 Task: Look for space in Akbou, Algeria from 9th June, 2023 to 16th June, 2023 for 2 adults in price range Rs.8000 to Rs.16000. Place can be entire place with 2 bedrooms having 2 beds and 1 bathroom. Property type can be house, flat, hotel. Booking option can be shelf check-in. Required host language is .
Action: Mouse moved to (510, 102)
Screenshot: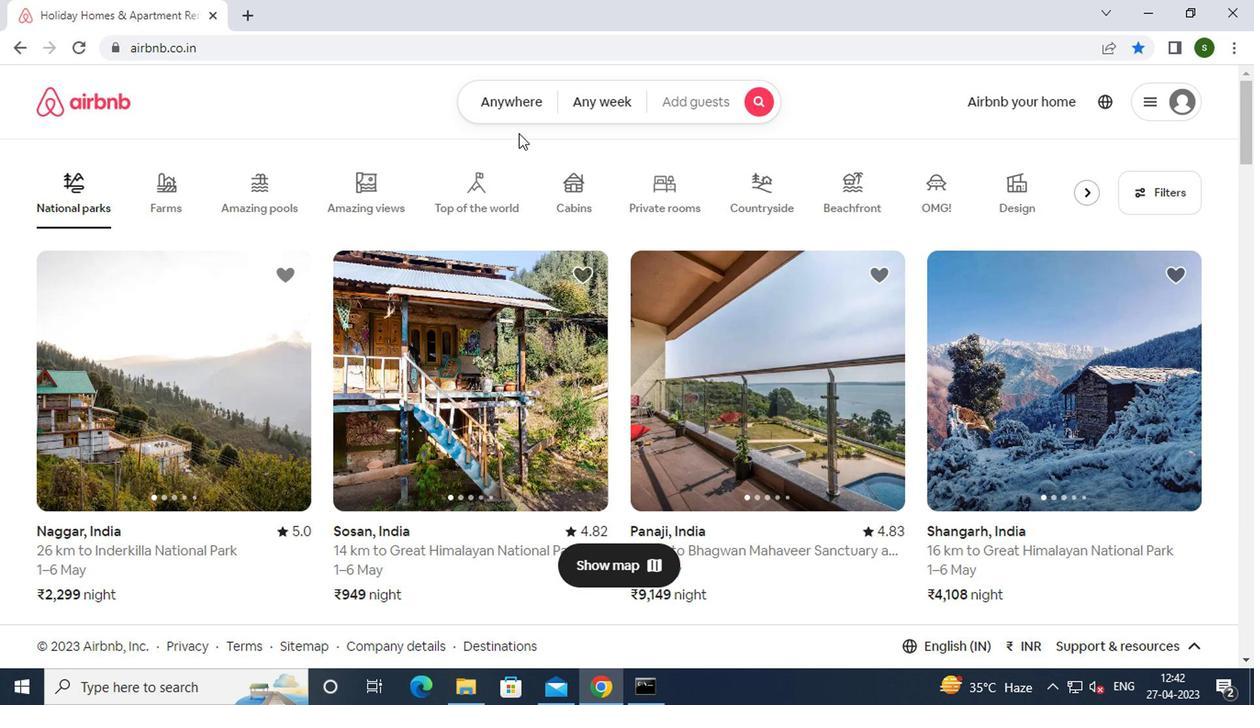 
Action: Mouse pressed left at (510, 102)
Screenshot: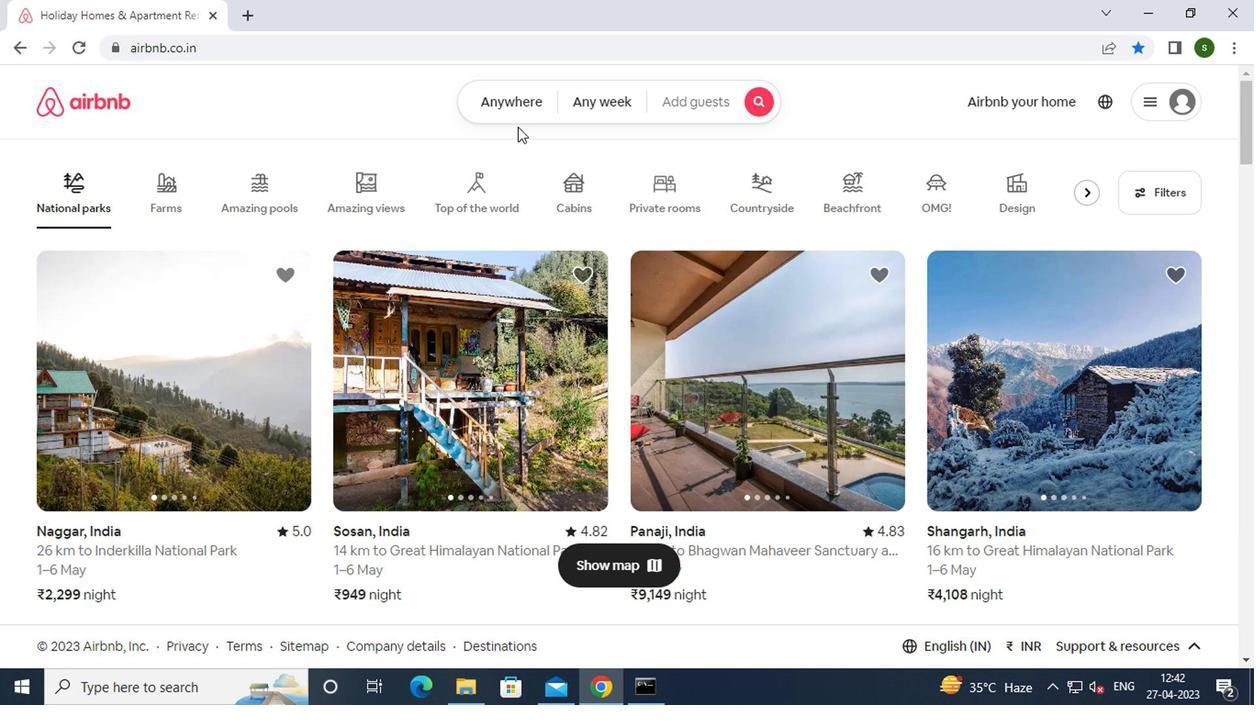 
Action: Mouse moved to (391, 171)
Screenshot: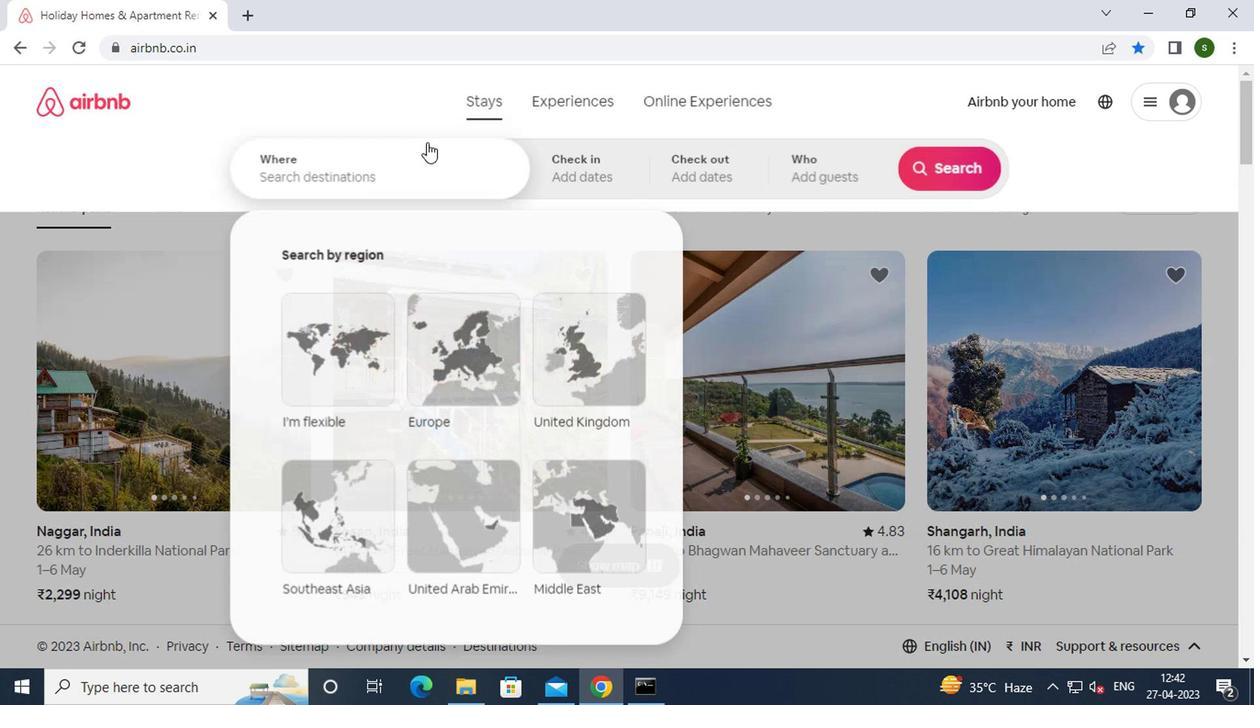 
Action: Mouse pressed left at (391, 171)
Screenshot: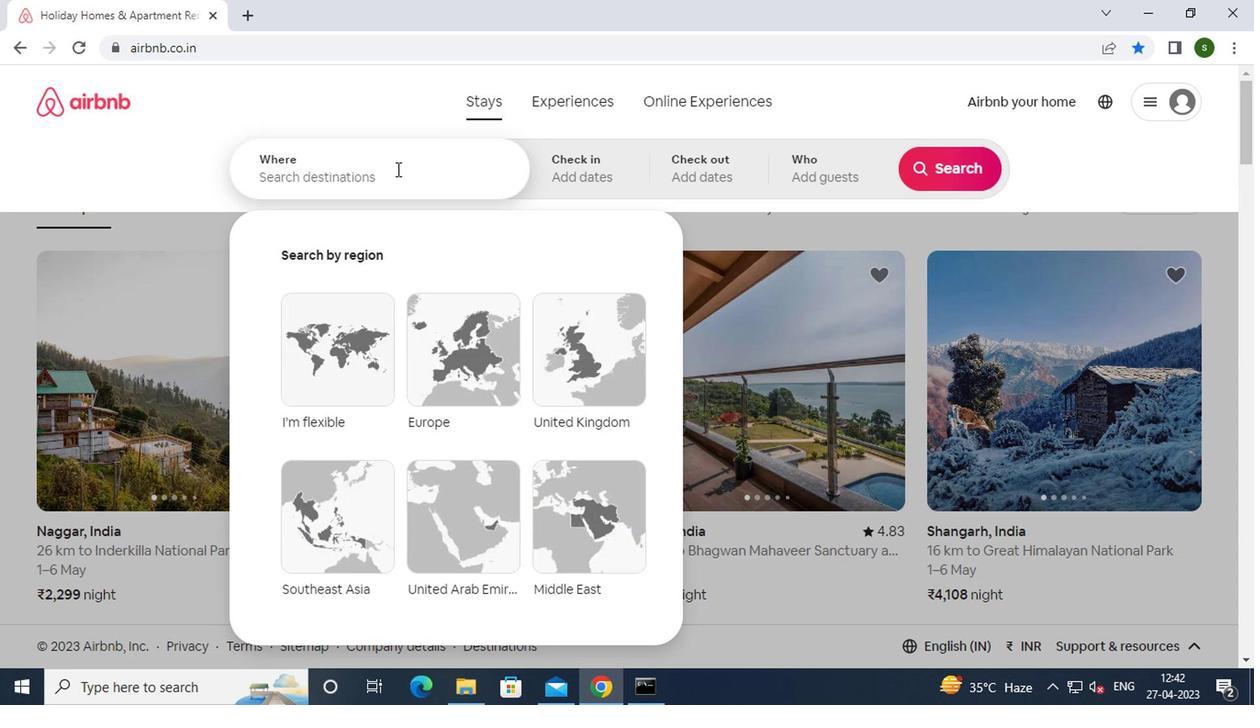 
Action: Mouse moved to (391, 171)
Screenshot: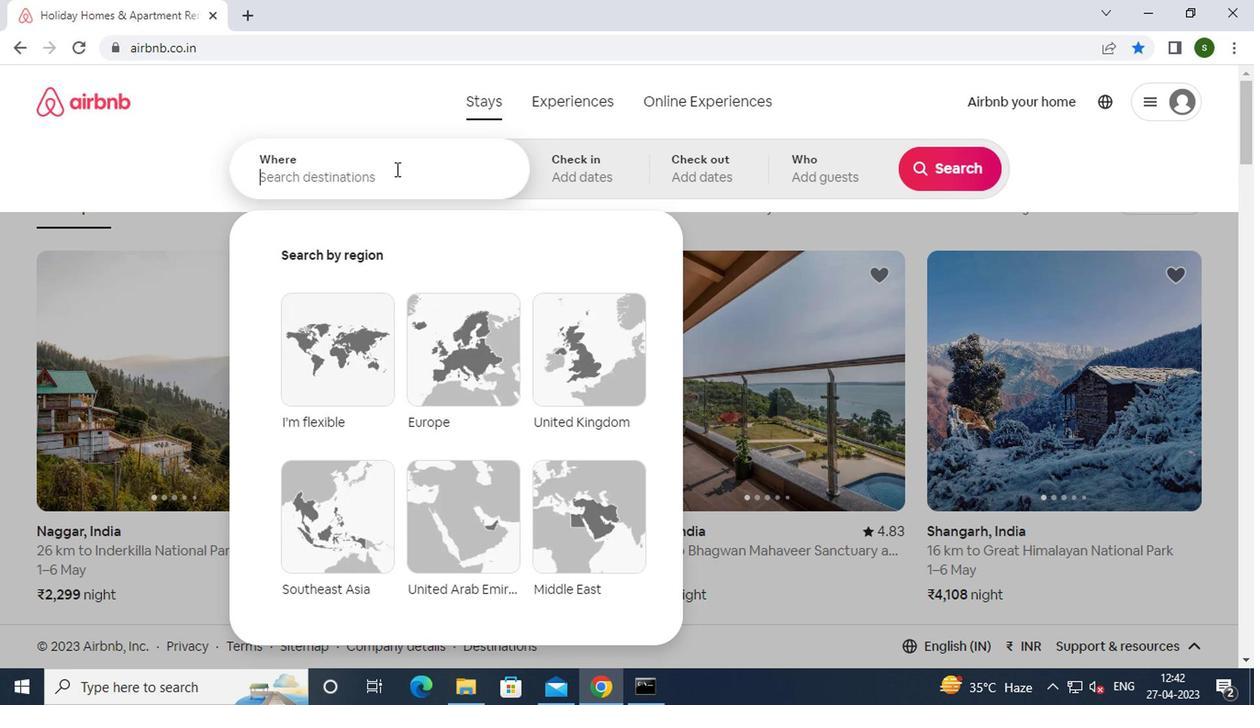 
Action: Key pressed a<Key.caps_lock>kbou,<Key.space><Key.caps_lock>a<Key.caps_lock>lgeria<Key.enter>
Screenshot: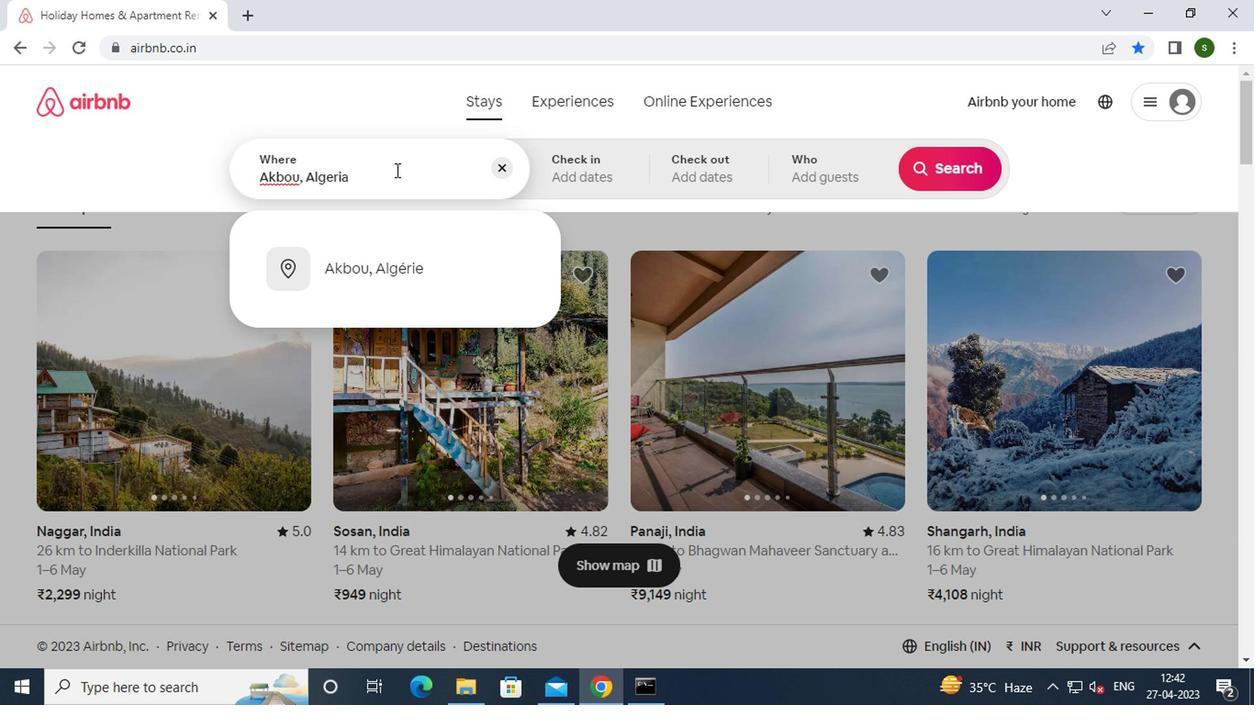 
Action: Mouse moved to (928, 315)
Screenshot: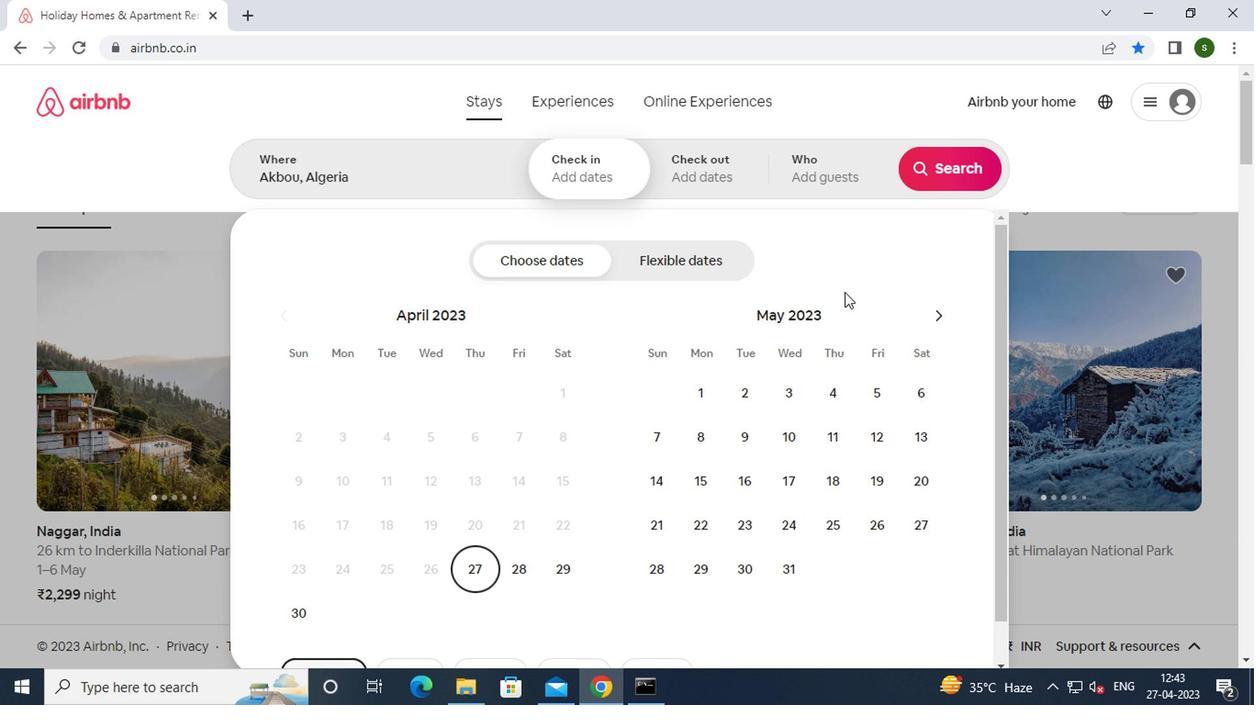 
Action: Mouse pressed left at (928, 315)
Screenshot: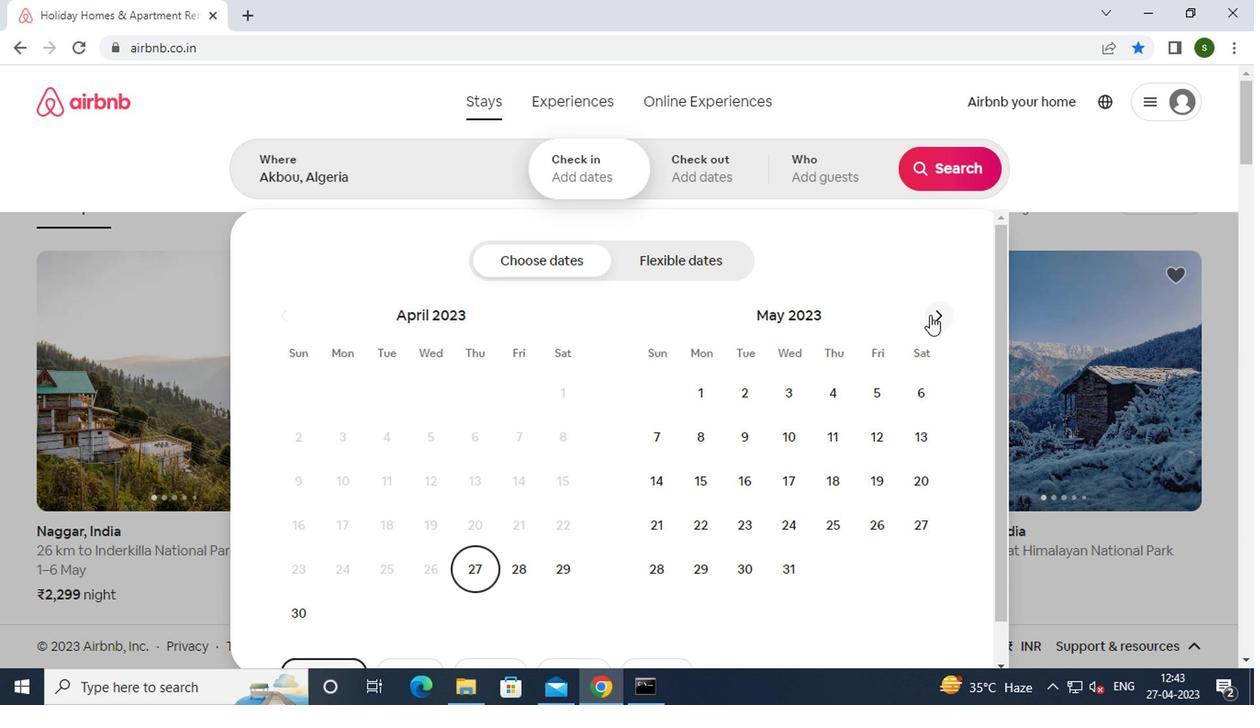 
Action: Mouse moved to (865, 433)
Screenshot: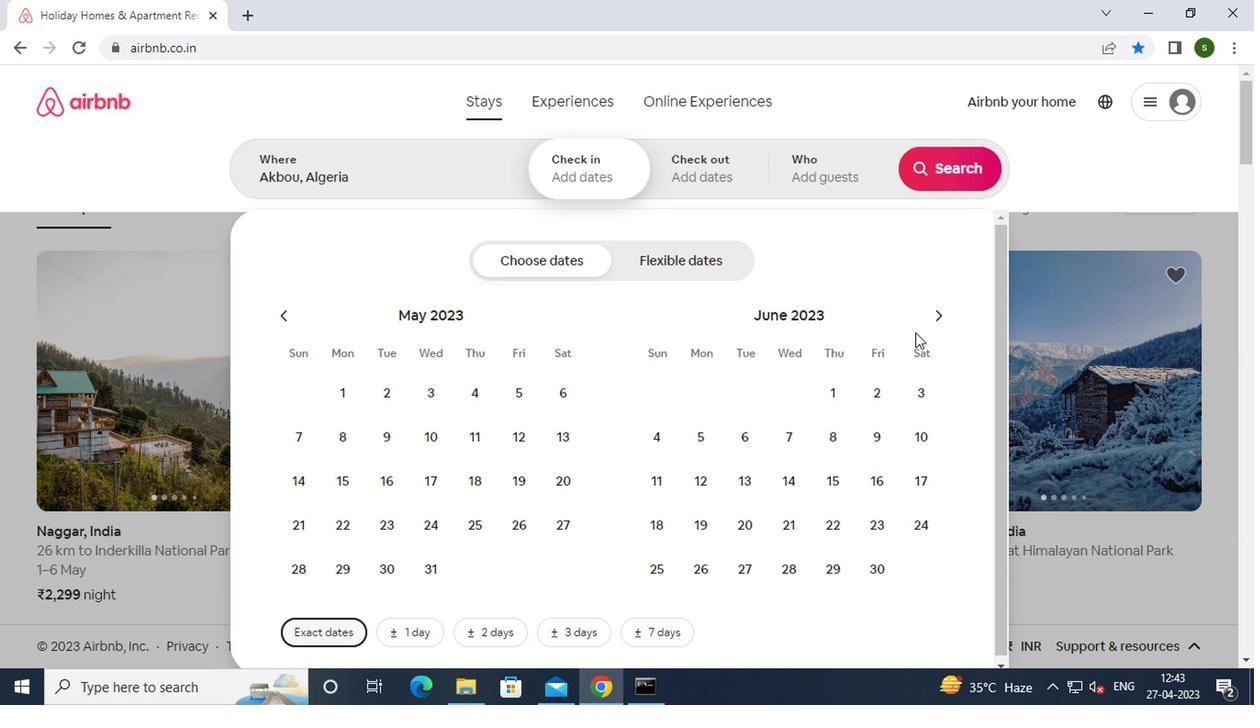 
Action: Mouse pressed left at (865, 433)
Screenshot: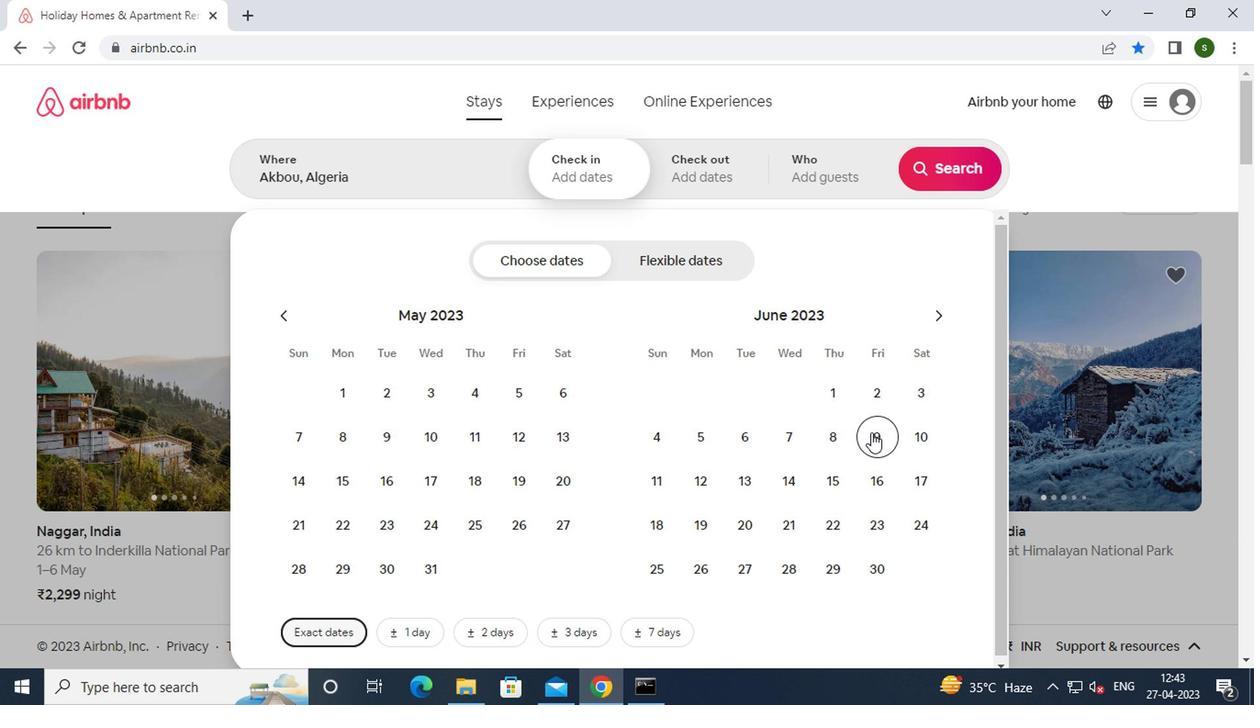 
Action: Mouse moved to (865, 471)
Screenshot: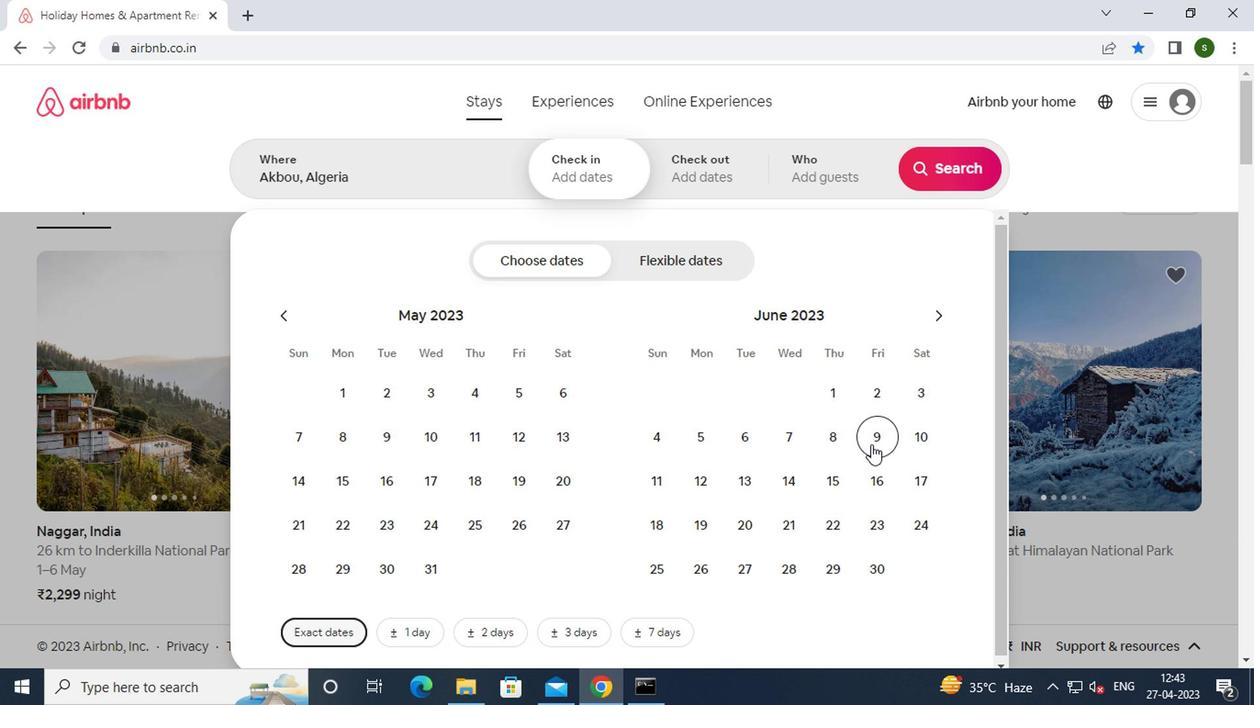 
Action: Mouse pressed left at (865, 471)
Screenshot: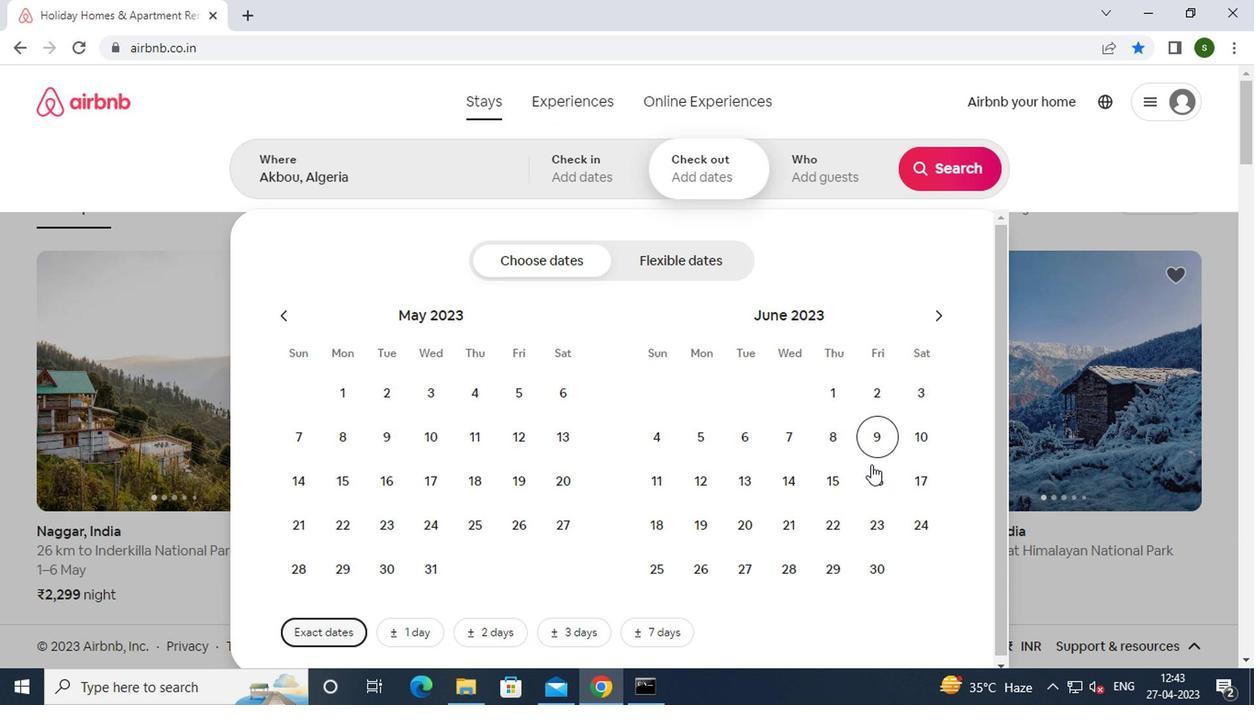 
Action: Mouse moved to (825, 180)
Screenshot: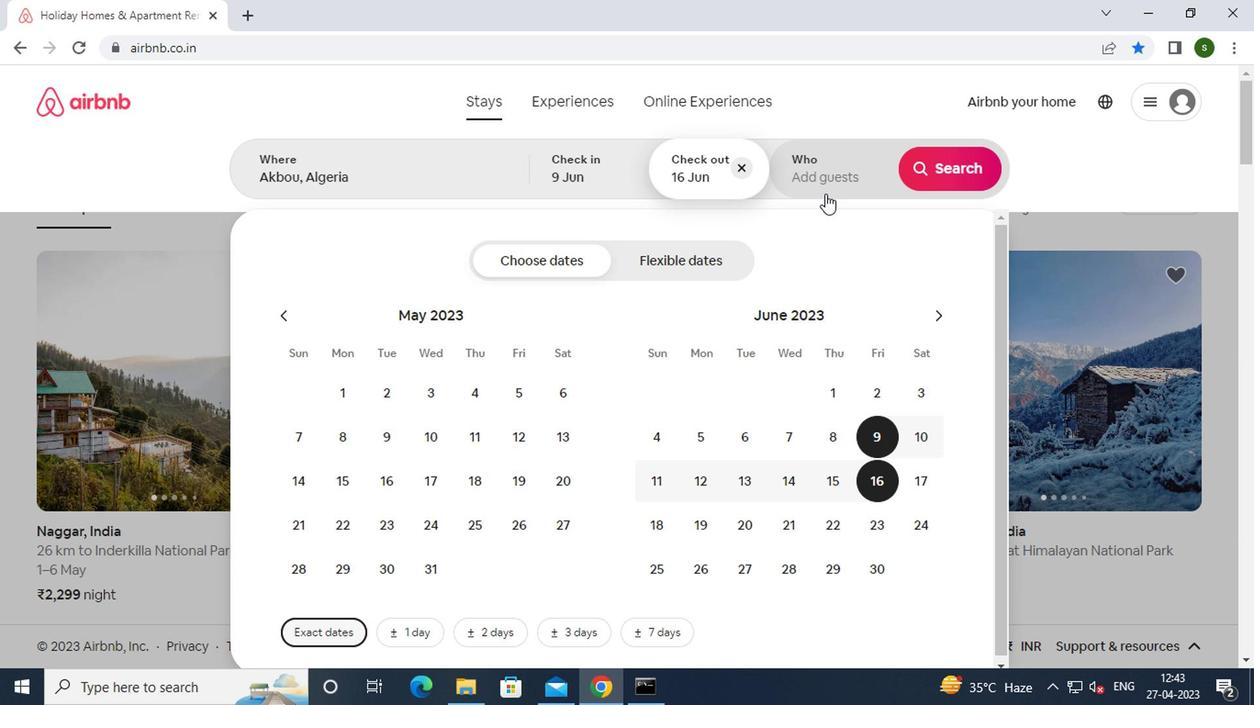
Action: Mouse pressed left at (825, 180)
Screenshot: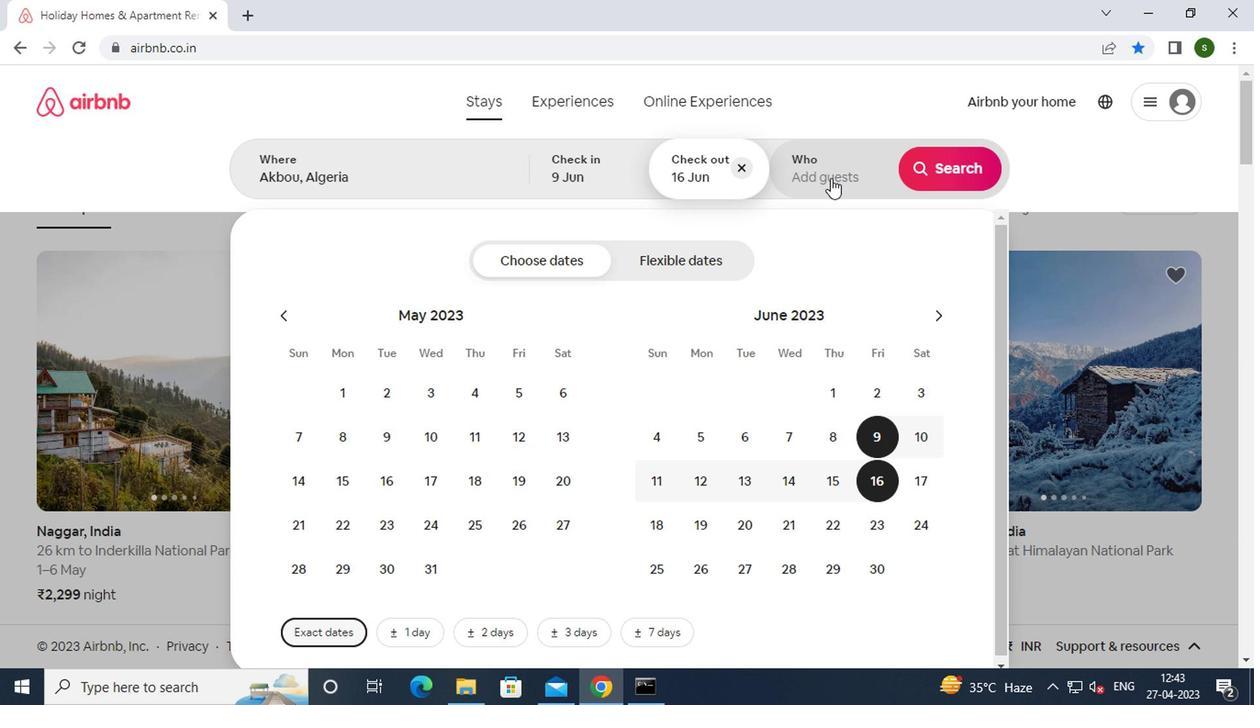 
Action: Mouse moved to (953, 264)
Screenshot: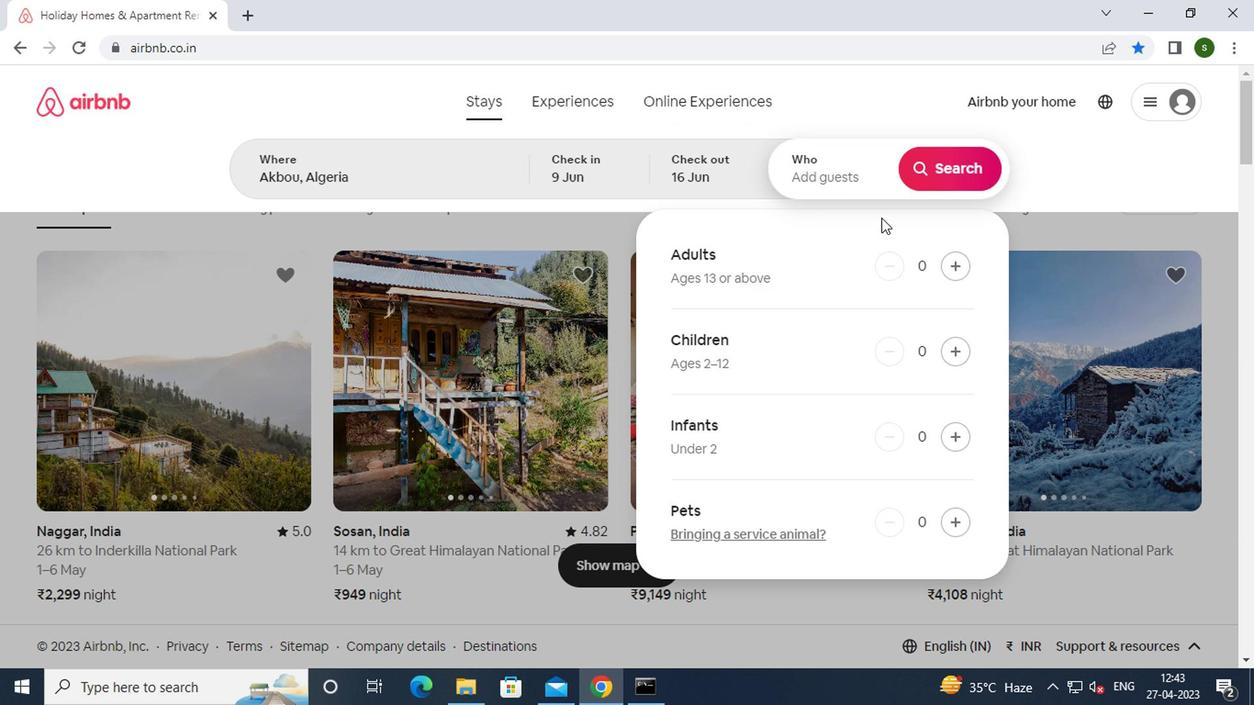 
Action: Mouse pressed left at (953, 264)
Screenshot: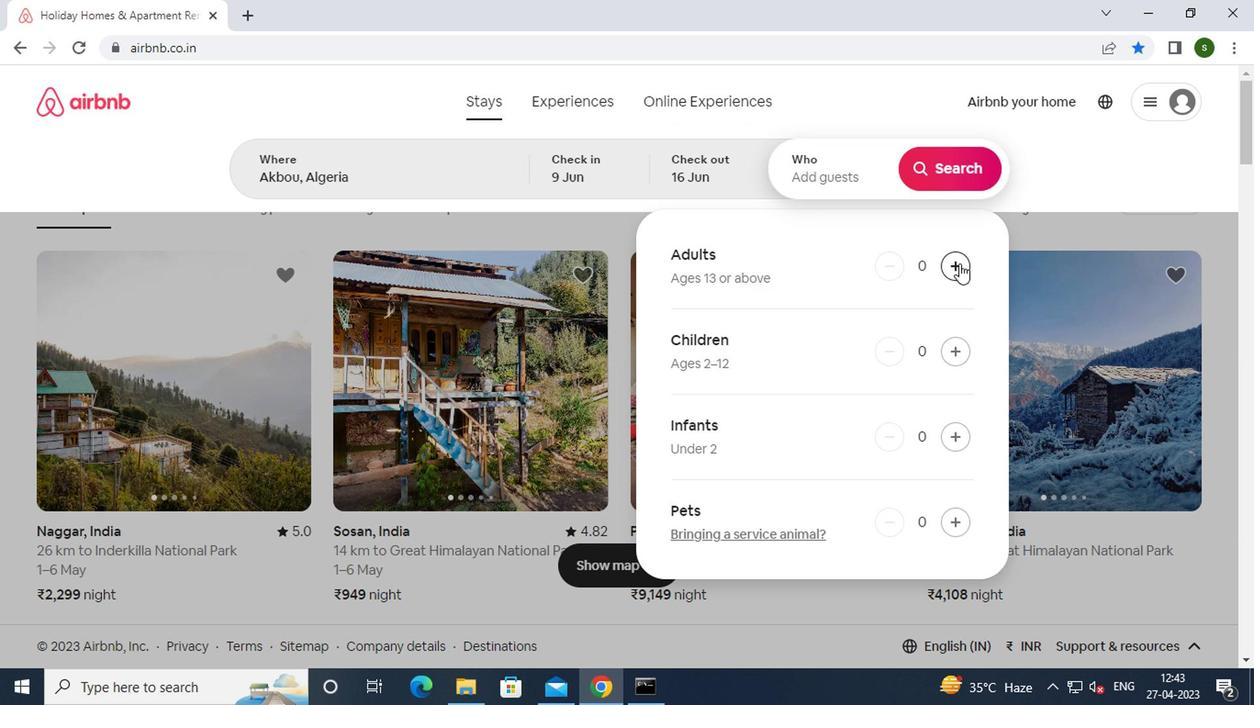
Action: Mouse pressed left at (953, 264)
Screenshot: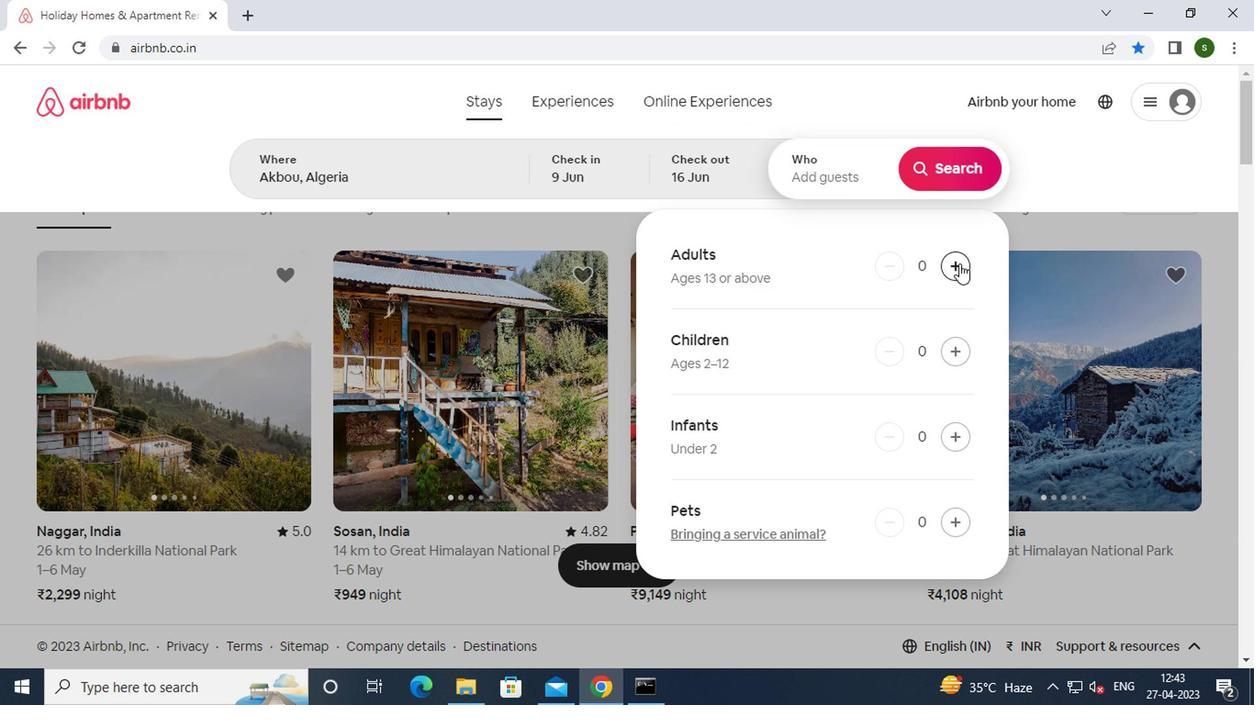 
Action: Mouse moved to (941, 169)
Screenshot: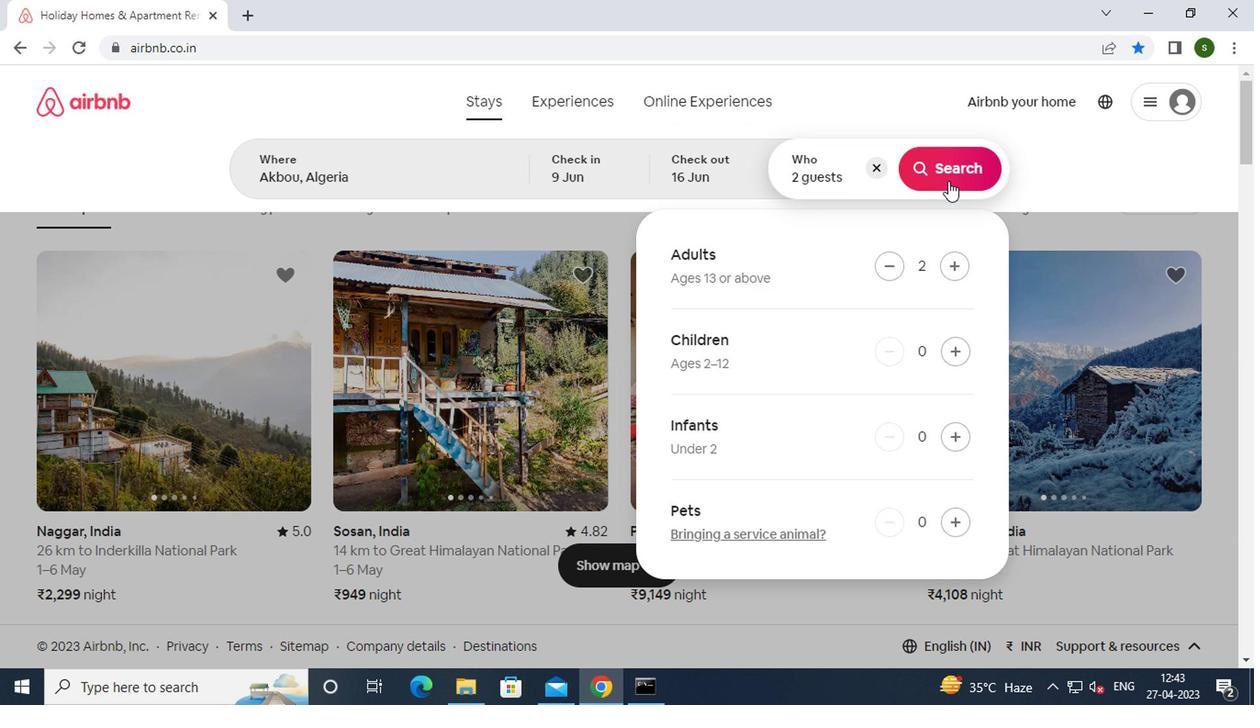 
Action: Mouse pressed left at (941, 169)
Screenshot: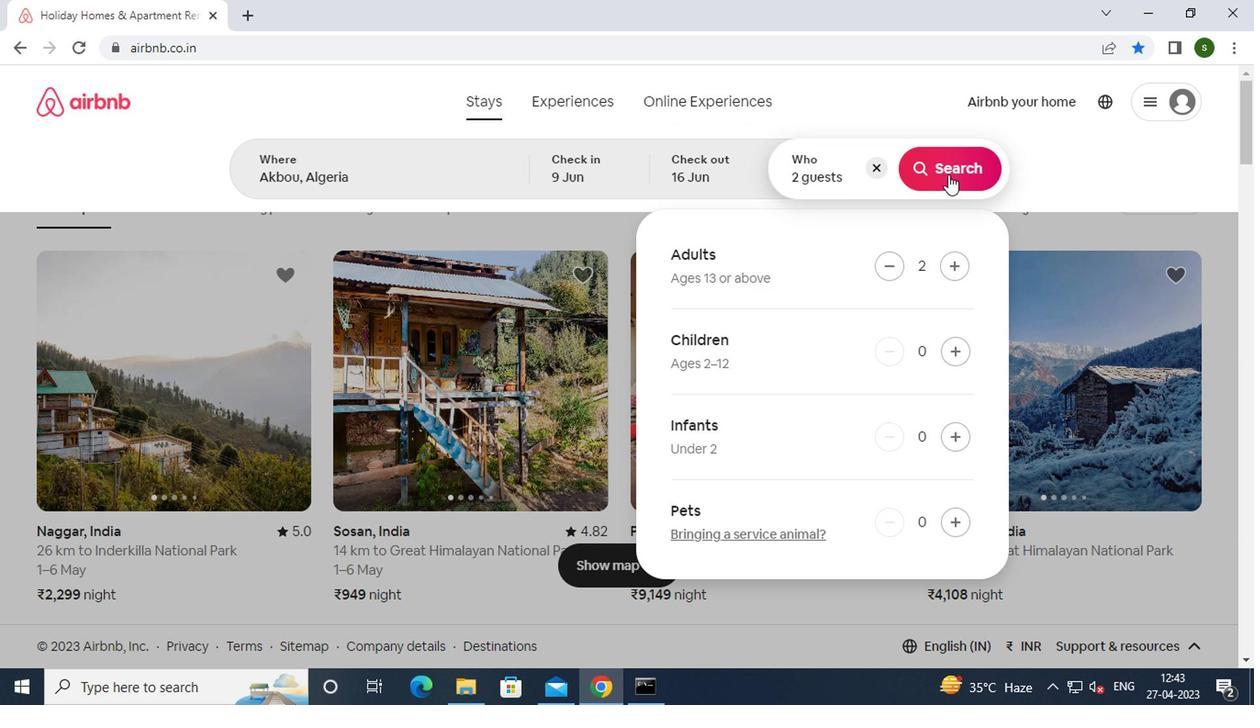
Action: Mouse moved to (1149, 188)
Screenshot: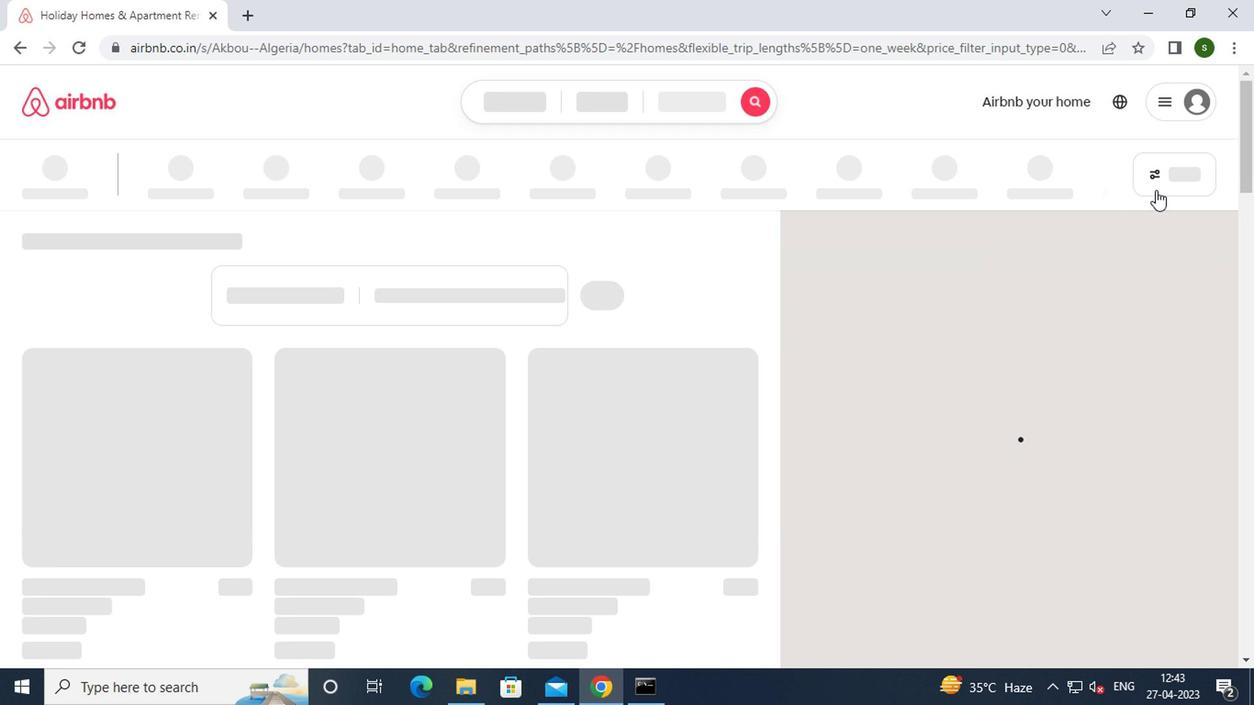 
Action: Mouse pressed left at (1149, 188)
Screenshot: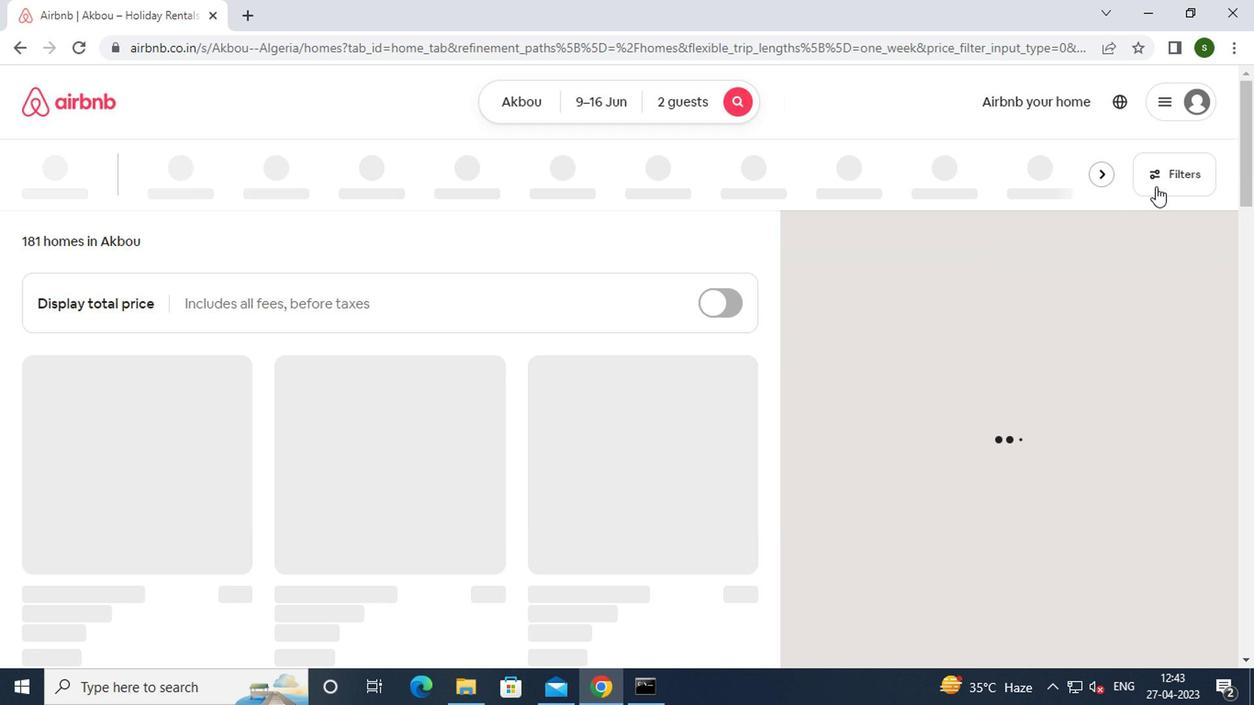 
Action: Mouse moved to (516, 407)
Screenshot: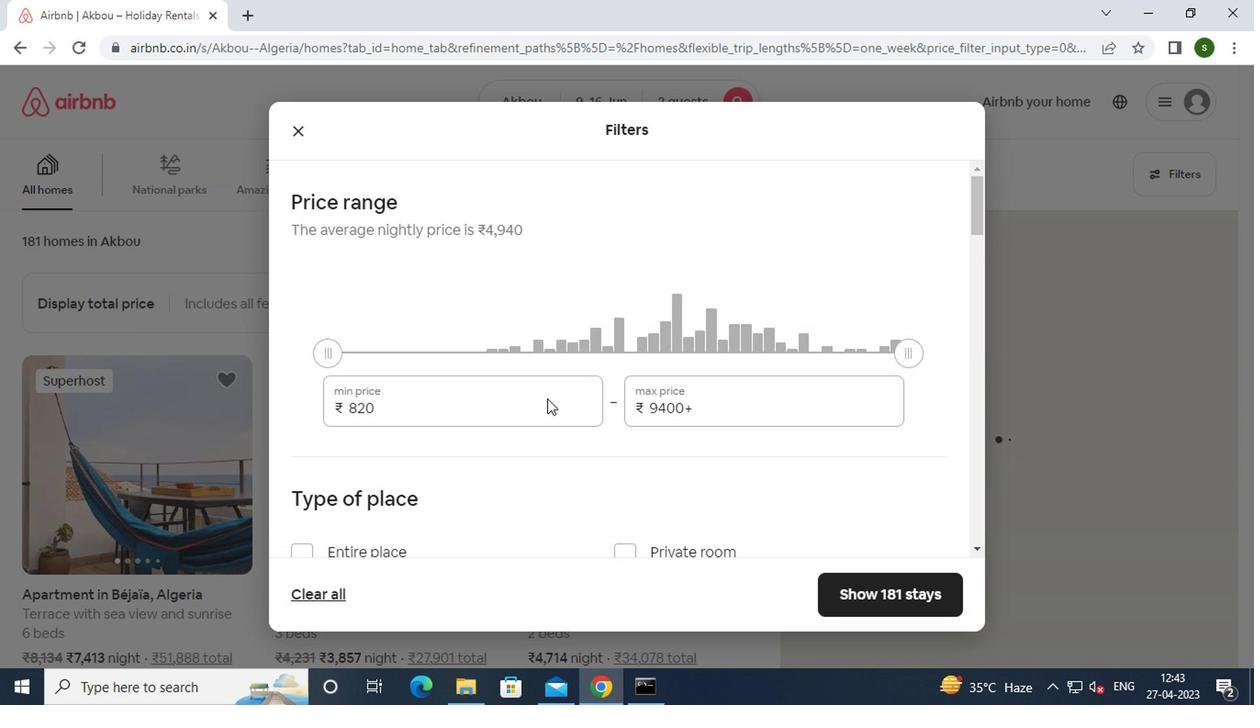 
Action: Mouse pressed left at (516, 407)
Screenshot: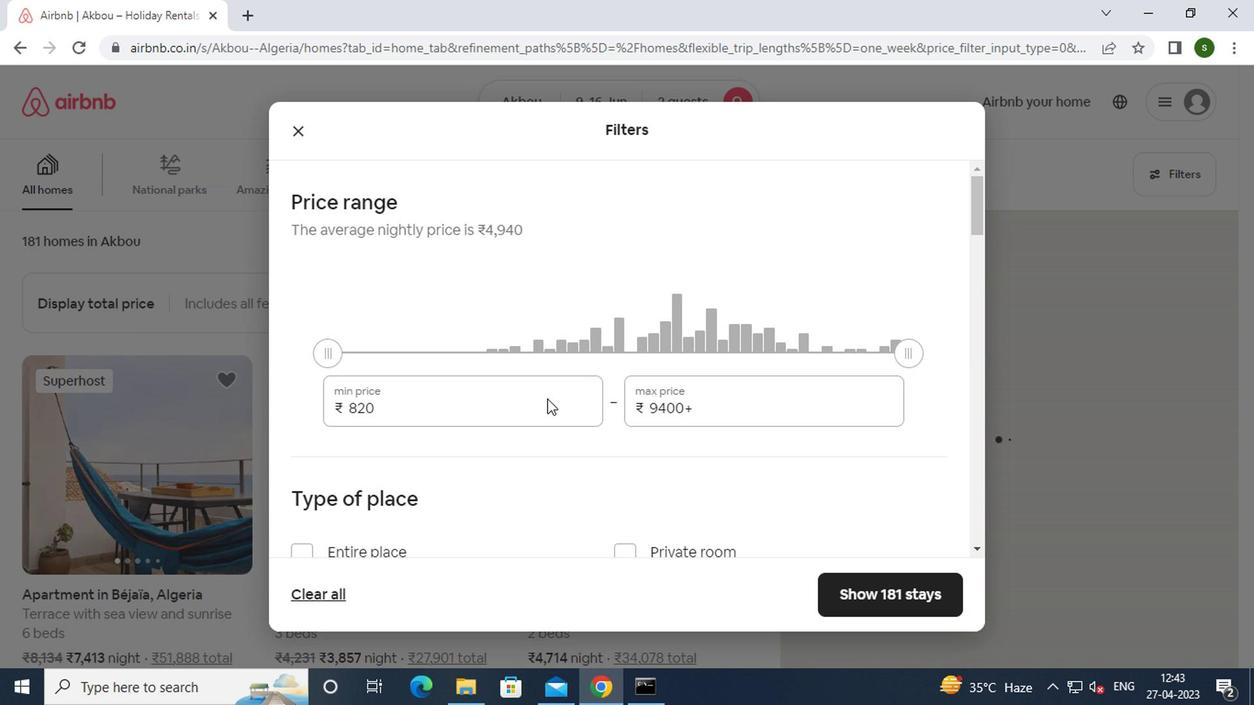 
Action: Key pressed <Key.backspace><Key.backspace><Key.backspace><Key.backspace><Key.backspace><Key.backspace><Key.backspace><Key.backspace><Key.backspace>8000
Screenshot: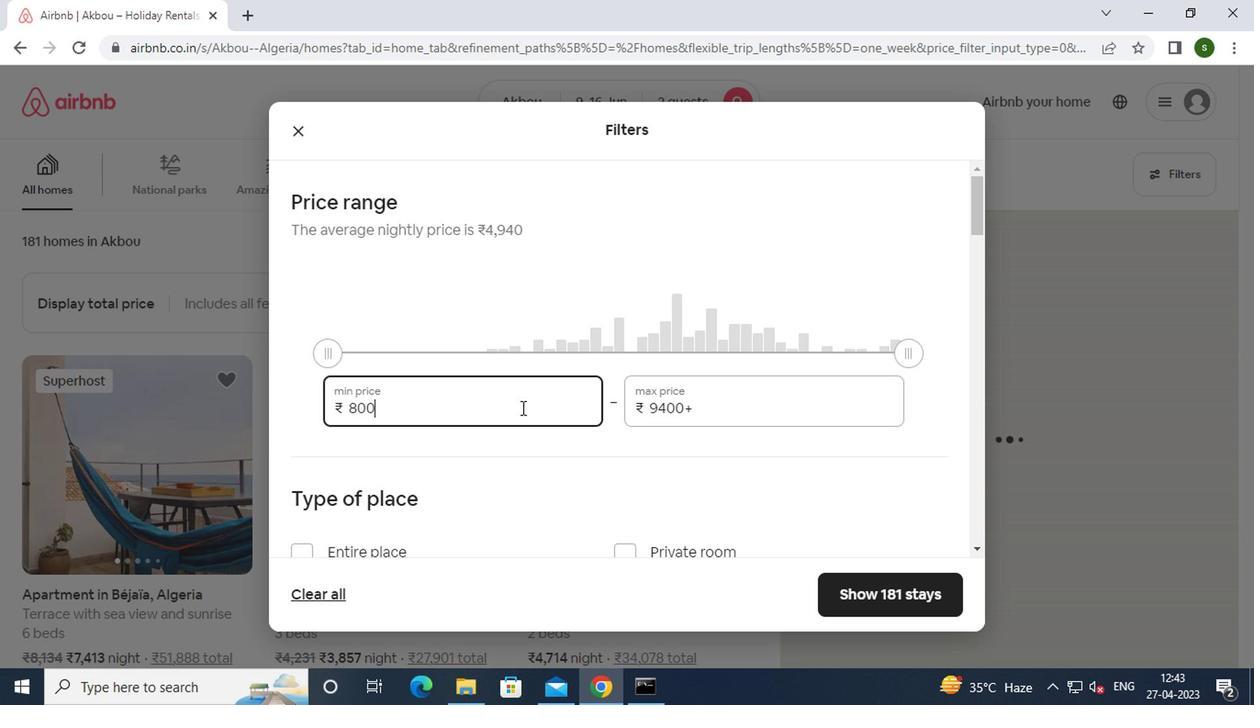 
Action: Mouse moved to (706, 416)
Screenshot: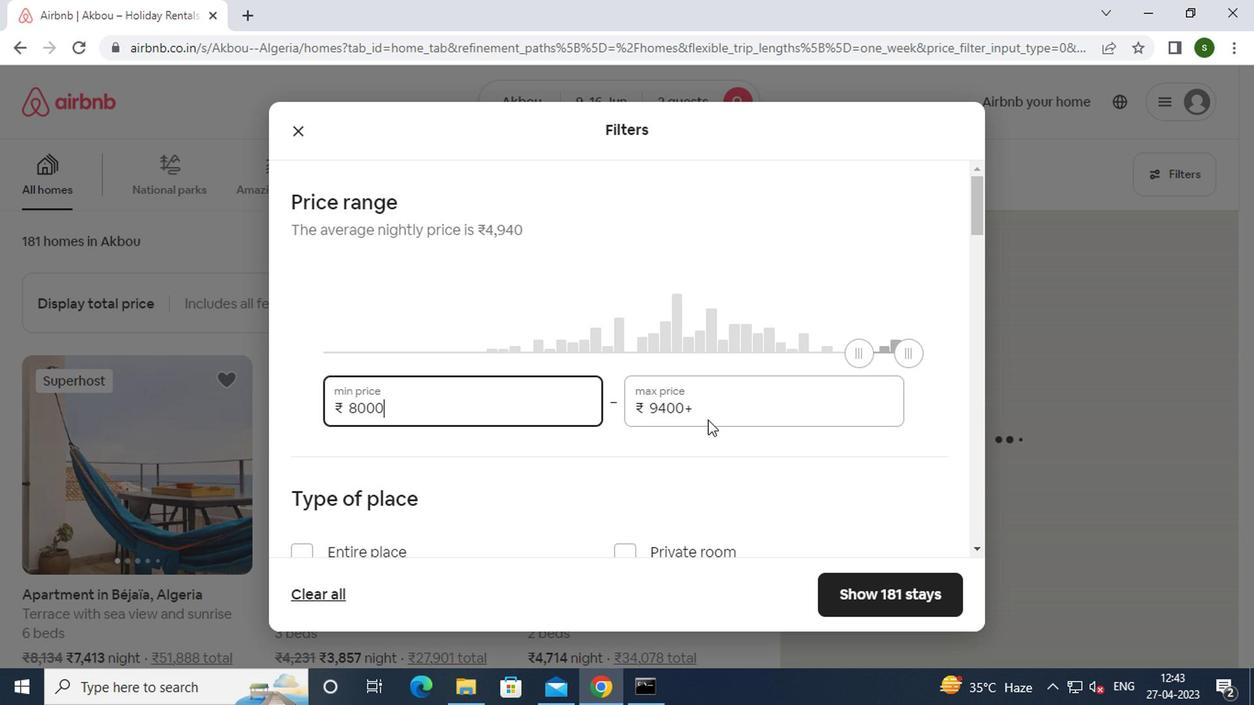 
Action: Mouse pressed left at (706, 416)
Screenshot: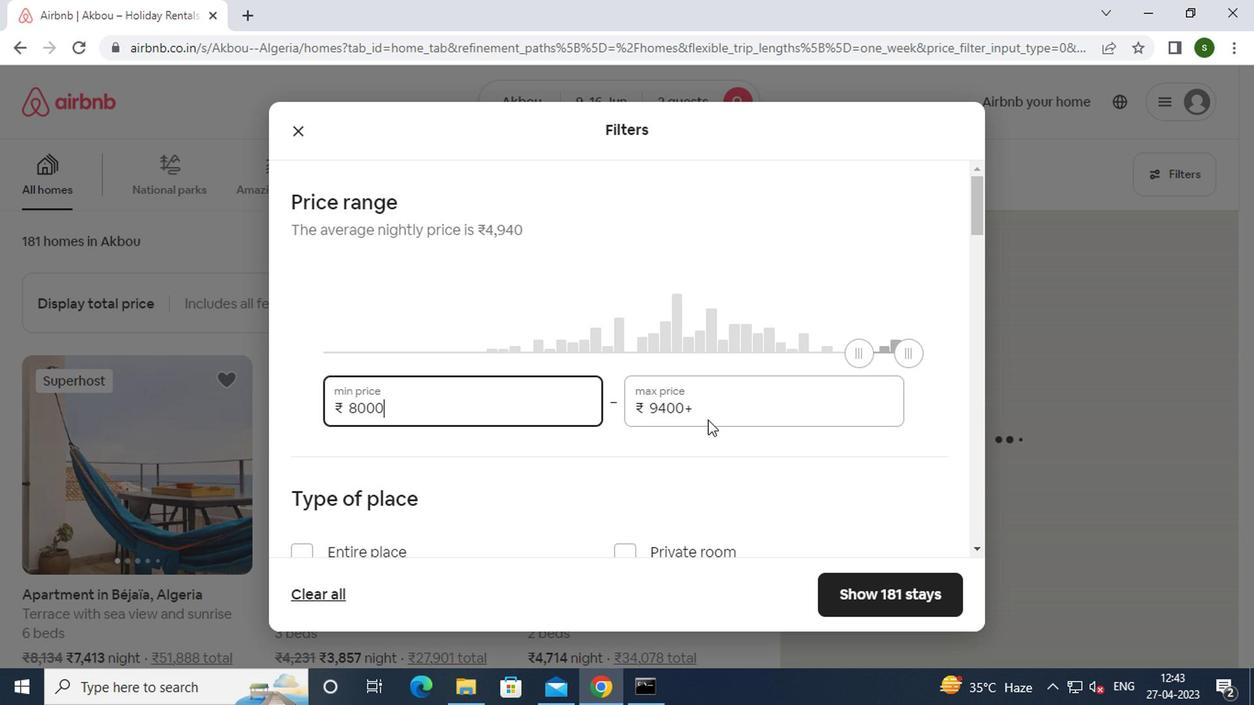 
Action: Key pressed <Key.backspace><Key.backspace><Key.backspace><Key.backspace><Key.backspace><Key.backspace><Key.backspace><Key.backspace><Key.backspace><Key.backspace><Key.backspace><Key.backspace>16000
Screenshot: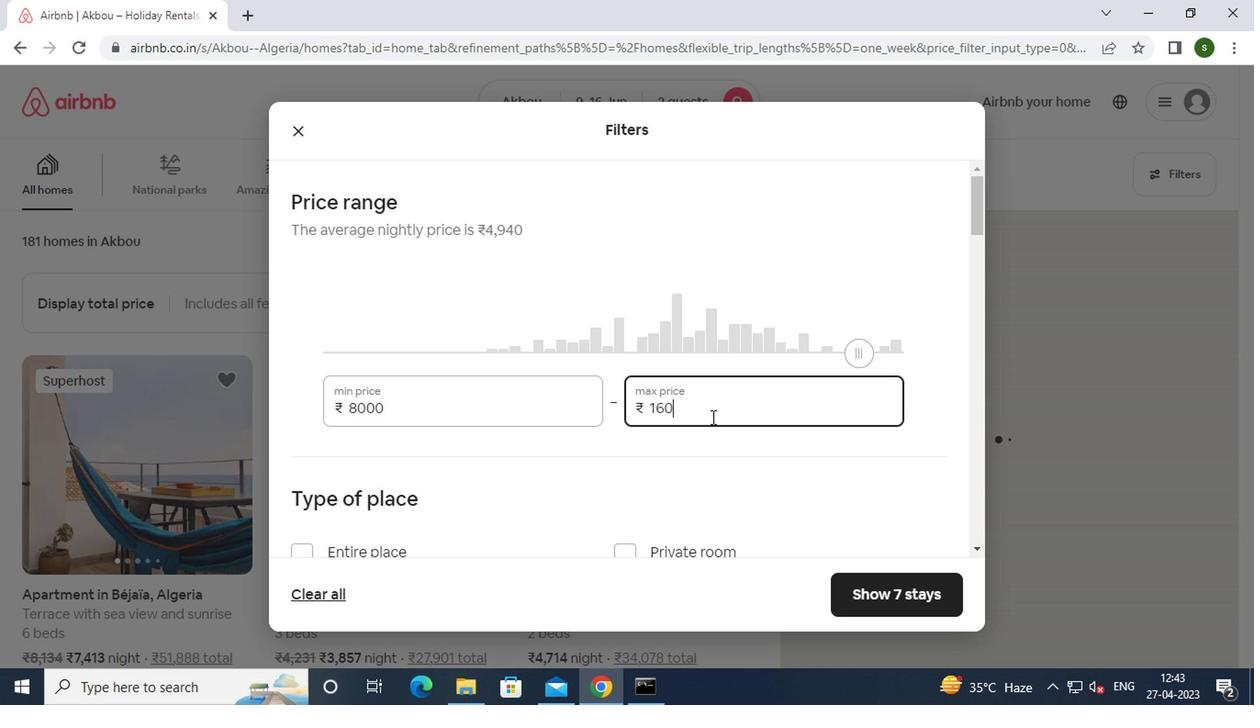 
Action: Mouse moved to (595, 427)
Screenshot: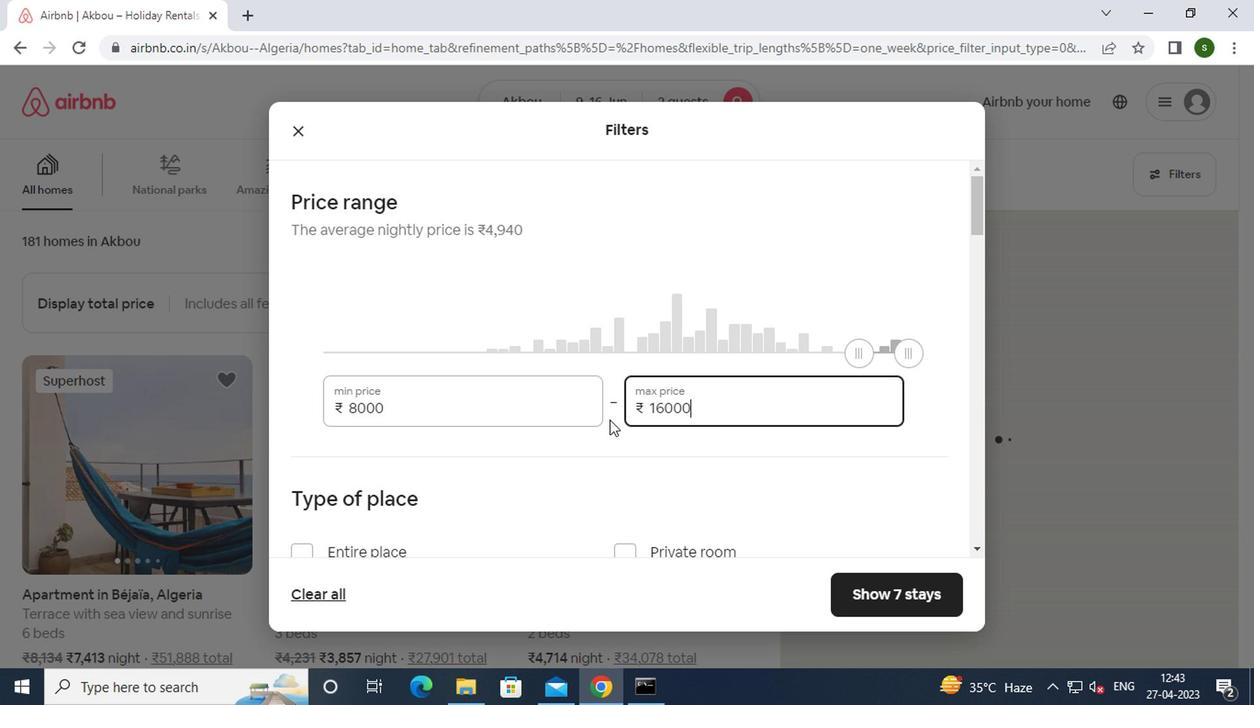 
Action: Mouse scrolled (595, 425) with delta (0, -1)
Screenshot: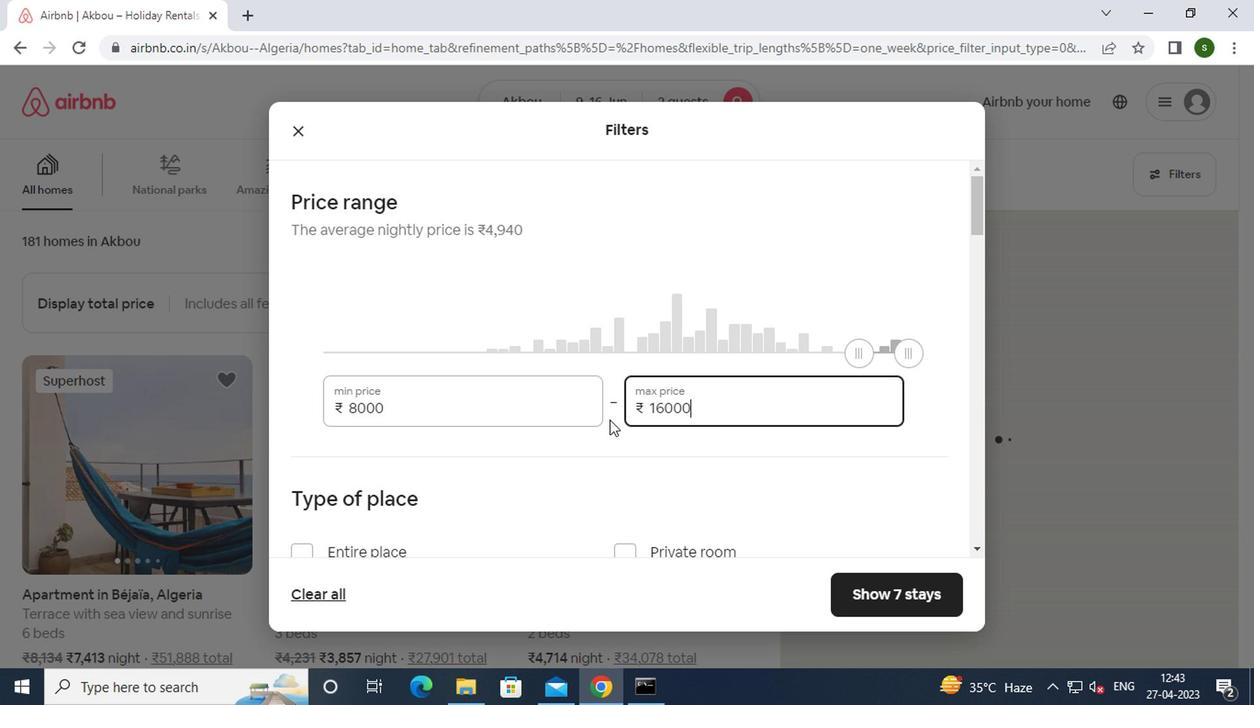 
Action: Mouse moved to (593, 428)
Screenshot: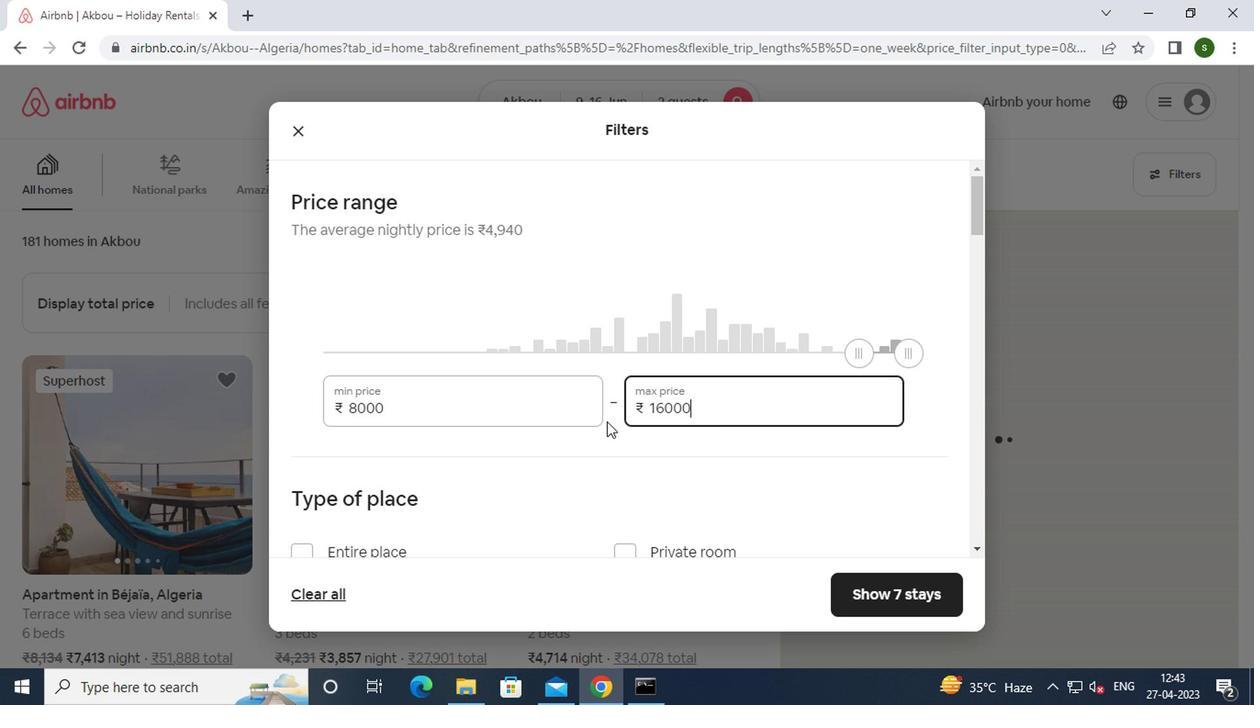 
Action: Mouse scrolled (593, 427) with delta (0, 0)
Screenshot: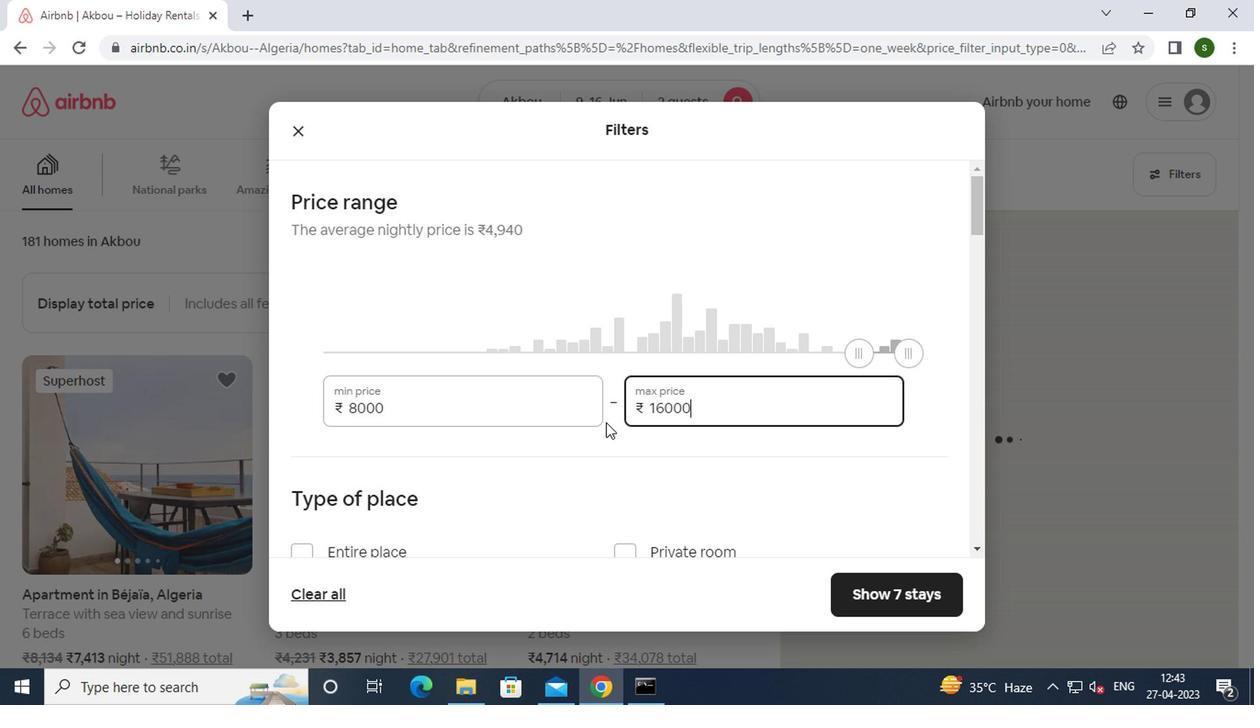 
Action: Mouse moved to (356, 373)
Screenshot: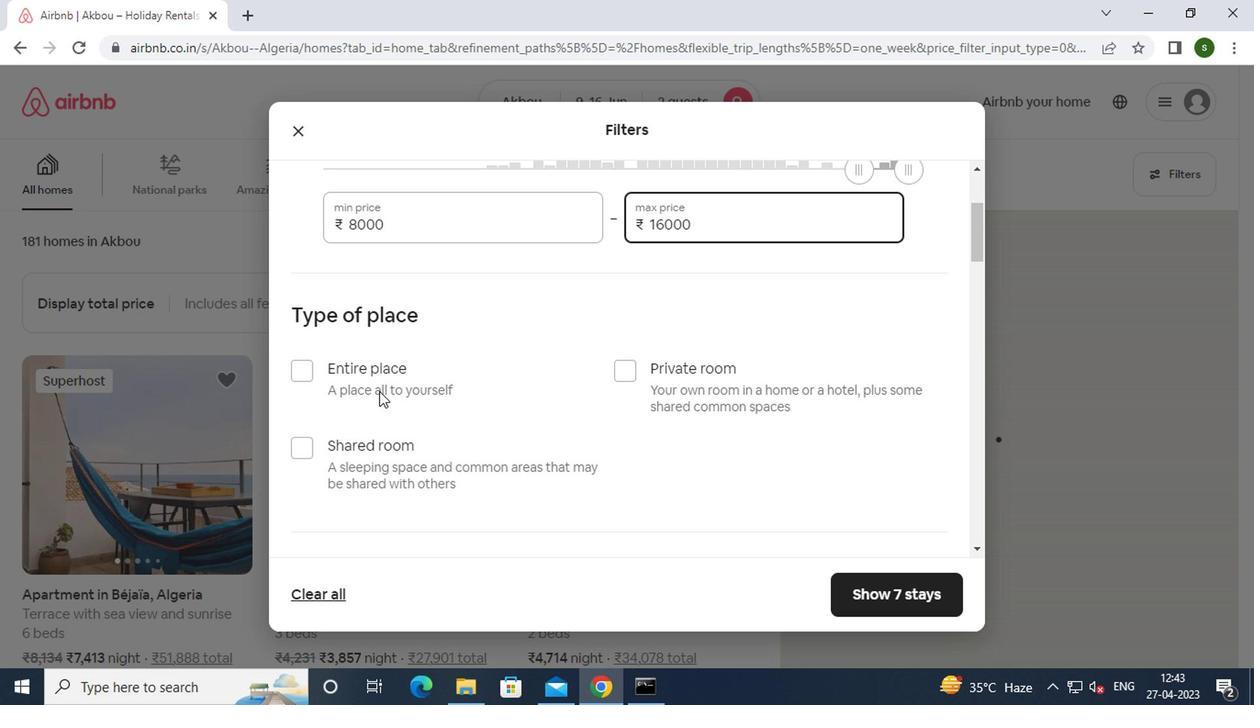 
Action: Mouse pressed left at (356, 373)
Screenshot: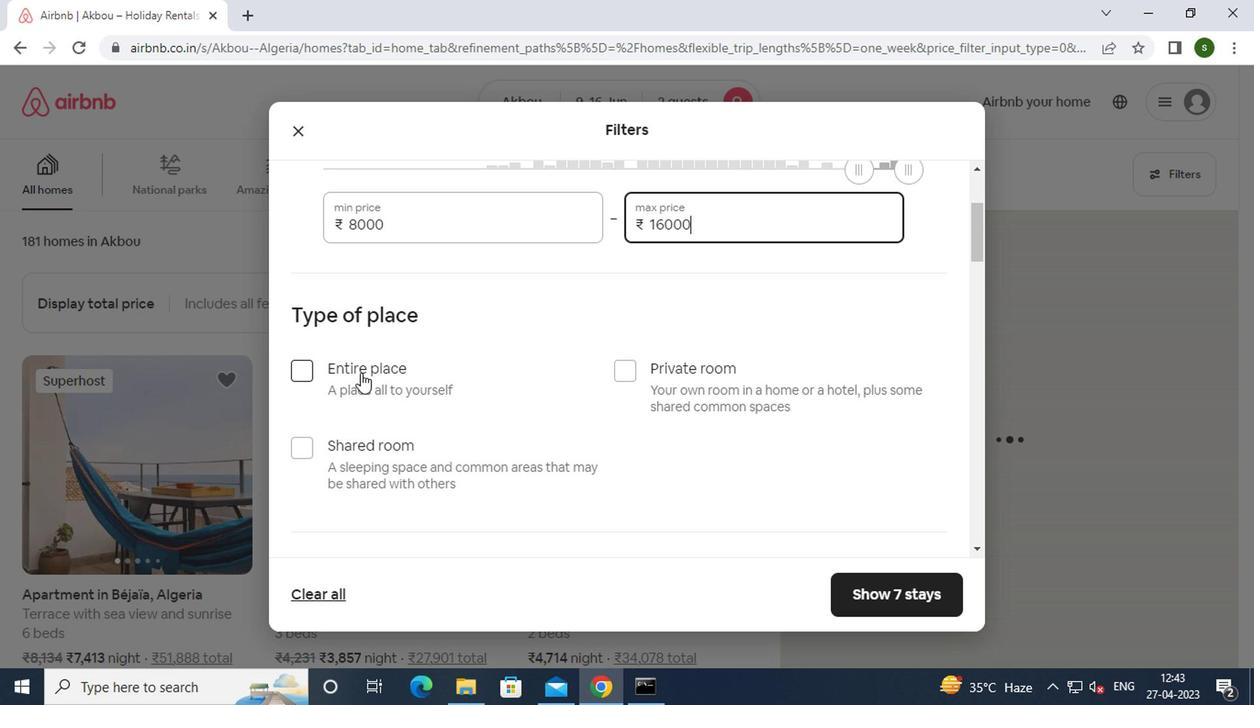 
Action: Mouse moved to (564, 372)
Screenshot: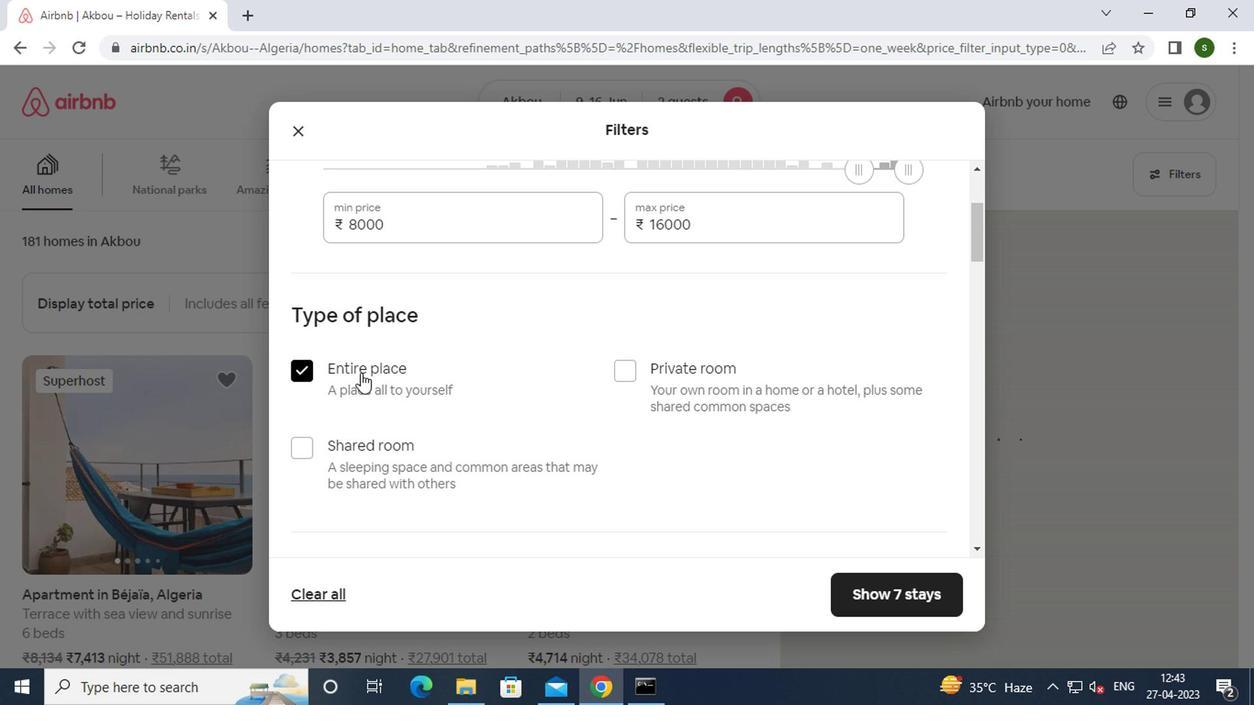 
Action: Mouse scrolled (564, 371) with delta (0, 0)
Screenshot: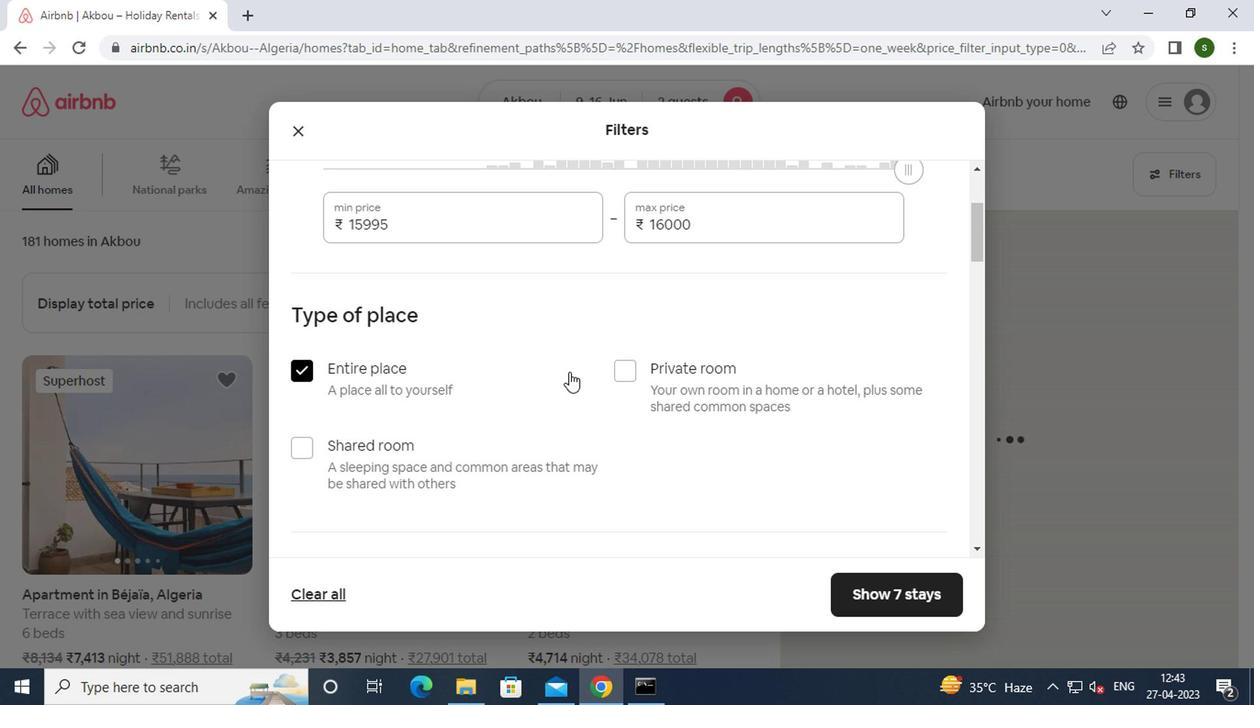 
Action: Mouse scrolled (564, 371) with delta (0, 0)
Screenshot: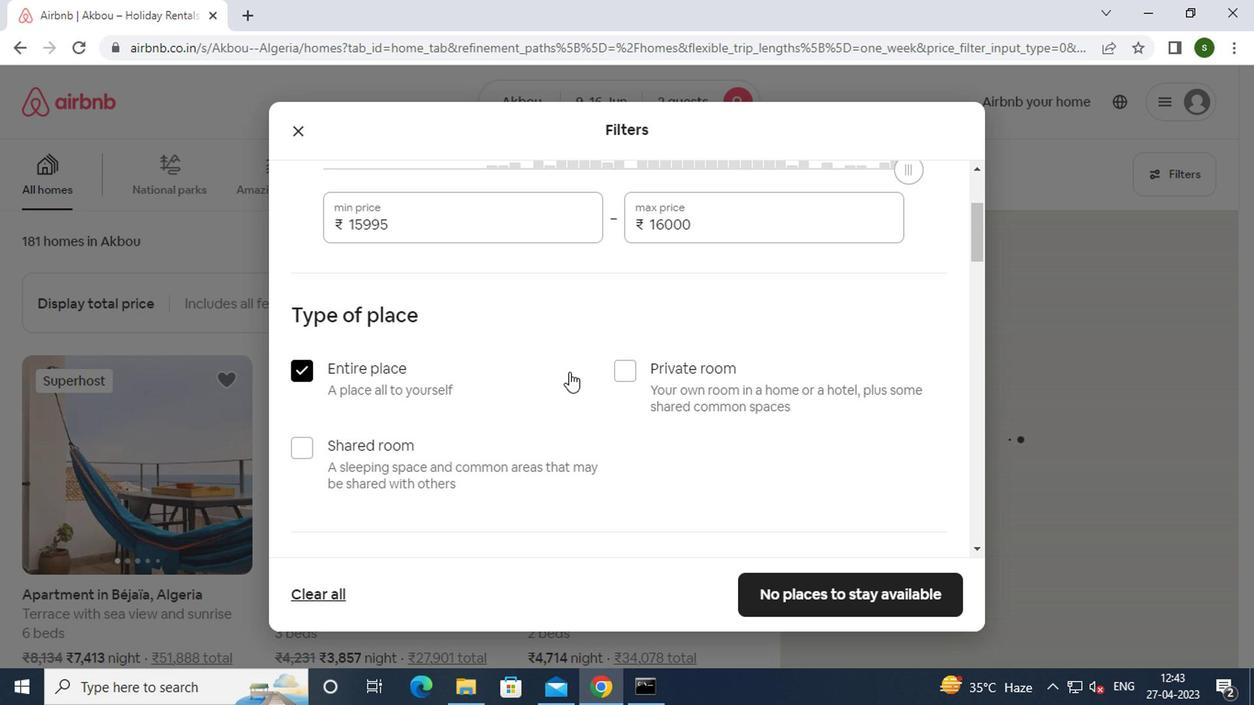 
Action: Mouse scrolled (564, 371) with delta (0, 0)
Screenshot: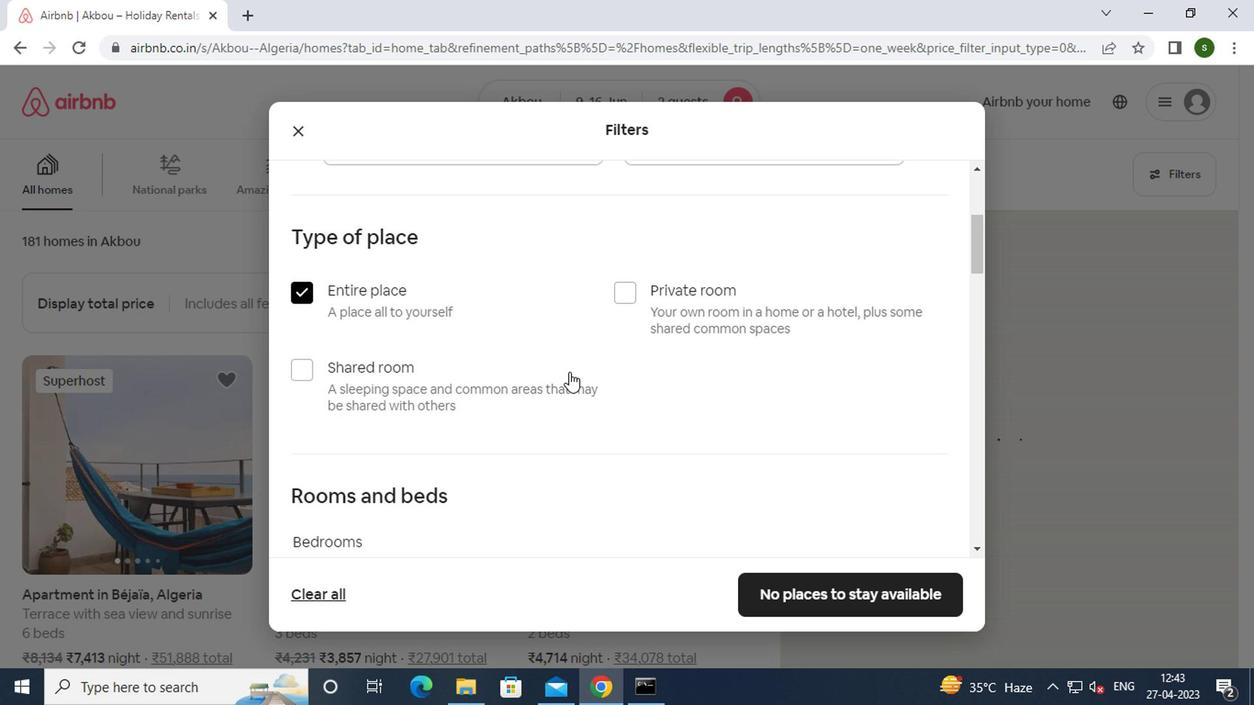 
Action: Mouse moved to (566, 369)
Screenshot: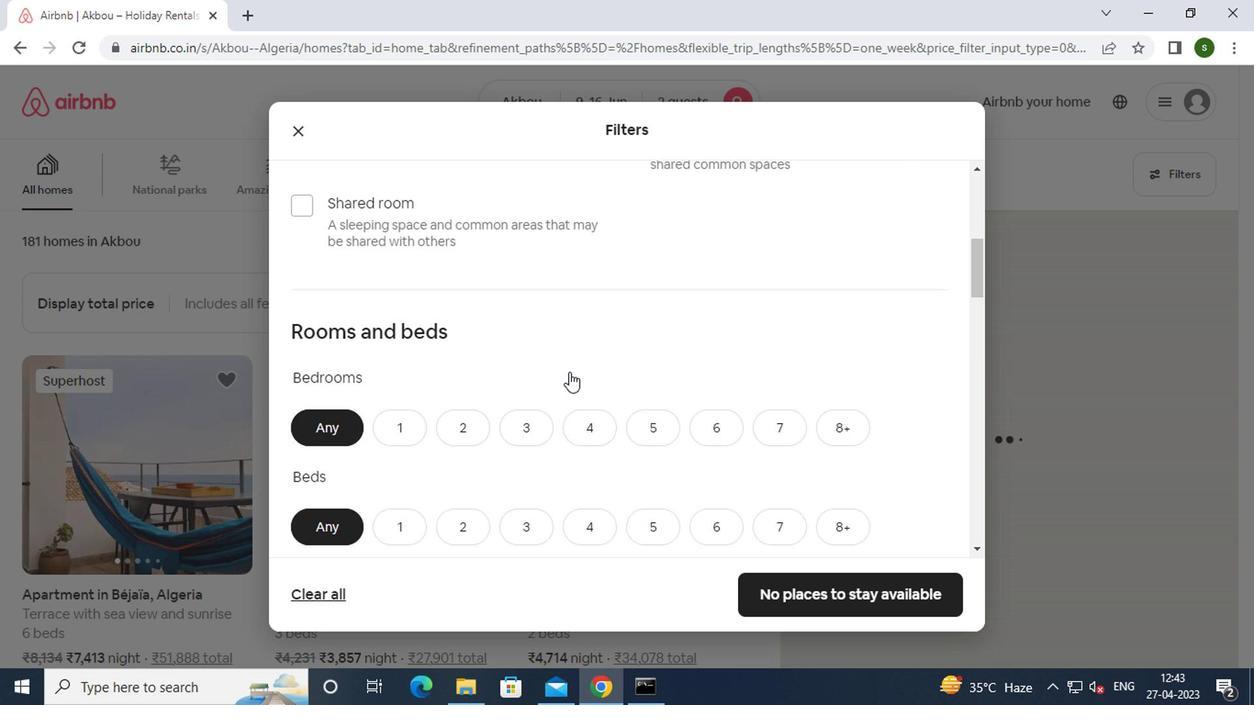 
Action: Mouse scrolled (566, 368) with delta (0, -1)
Screenshot: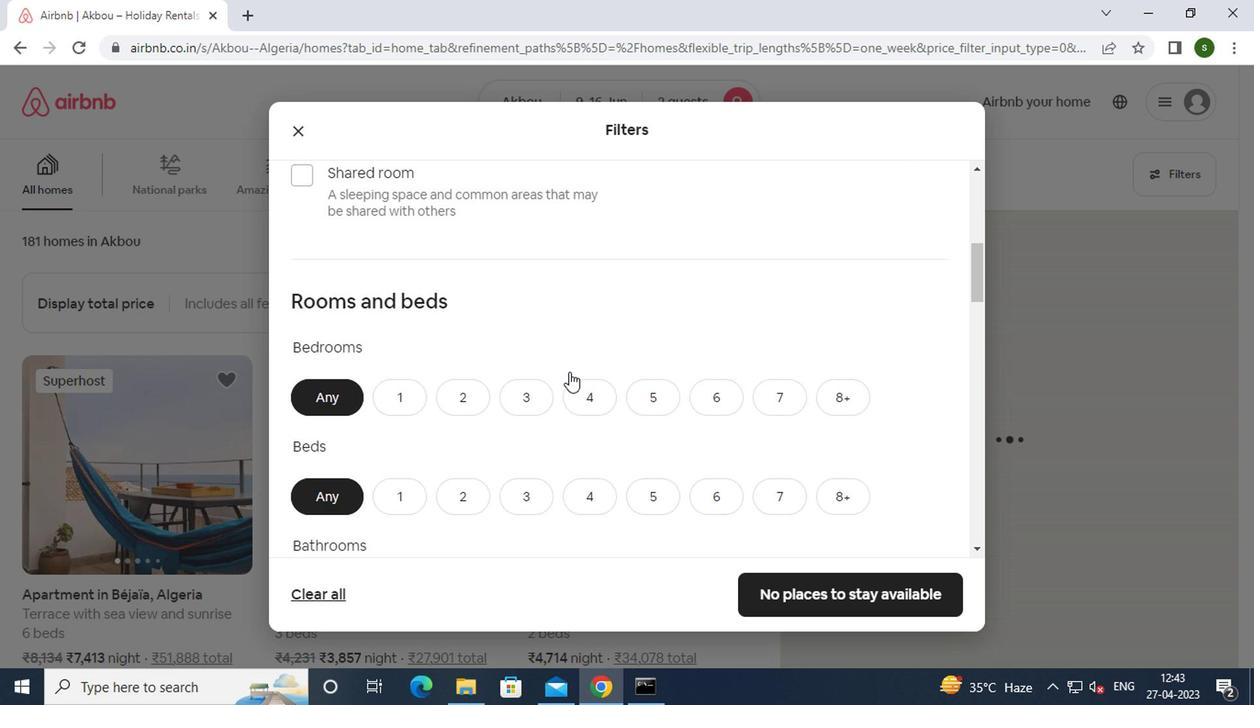 
Action: Mouse scrolled (566, 368) with delta (0, -1)
Screenshot: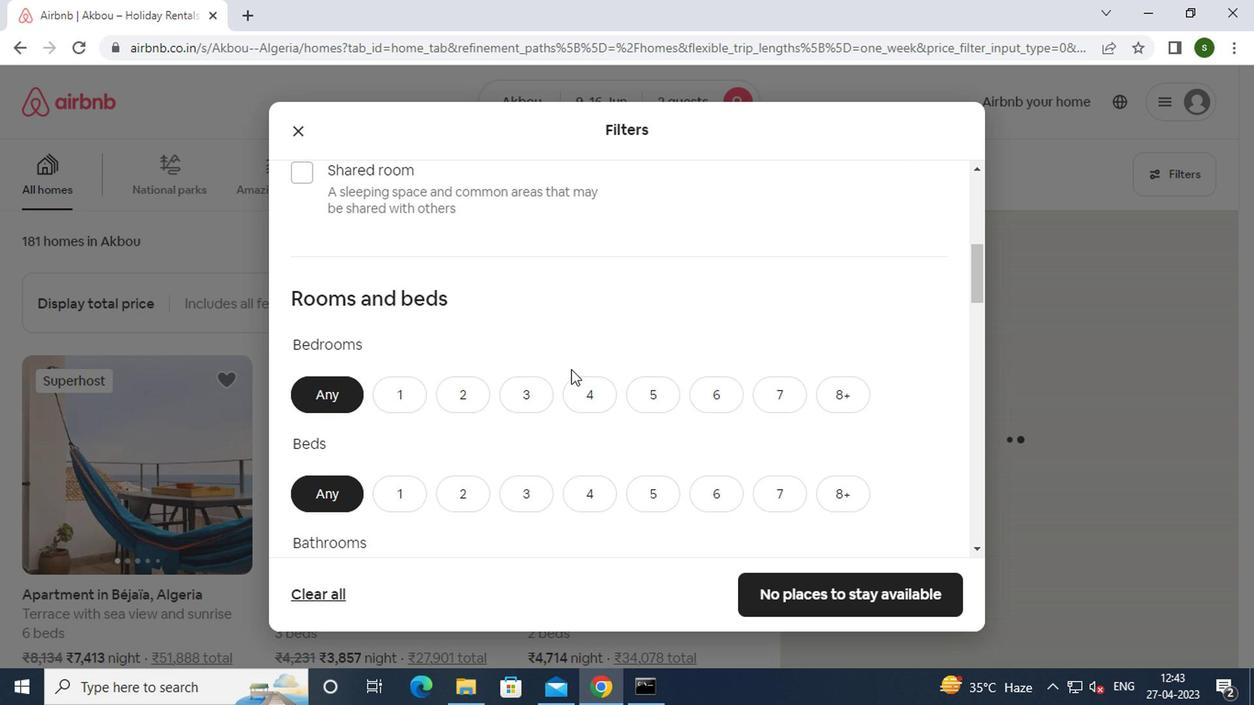 
Action: Mouse moved to (476, 220)
Screenshot: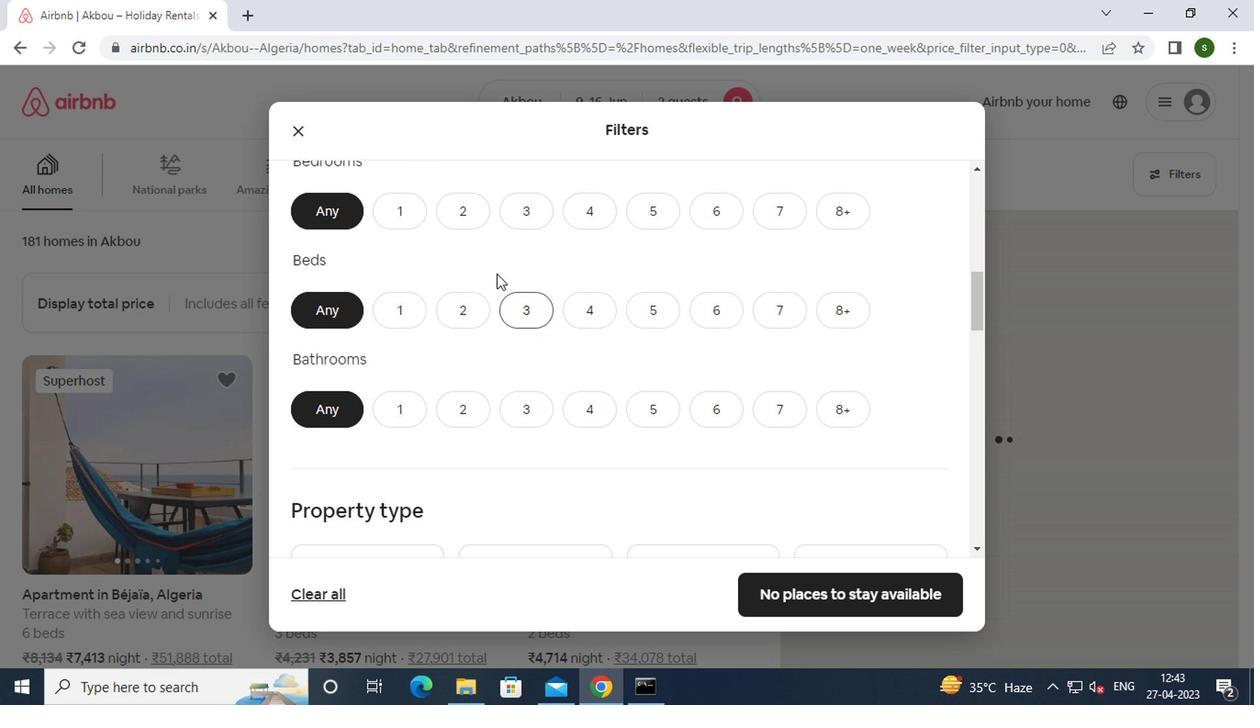
Action: Mouse pressed left at (476, 220)
Screenshot: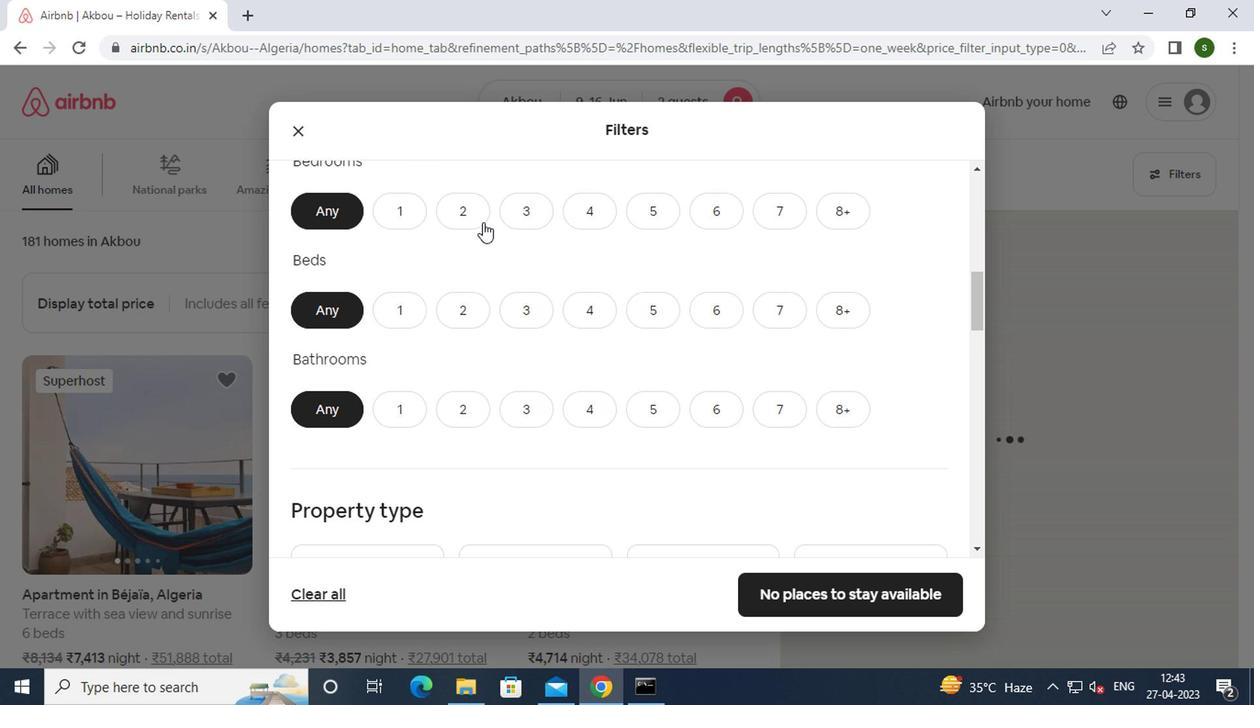 
Action: Mouse moved to (463, 314)
Screenshot: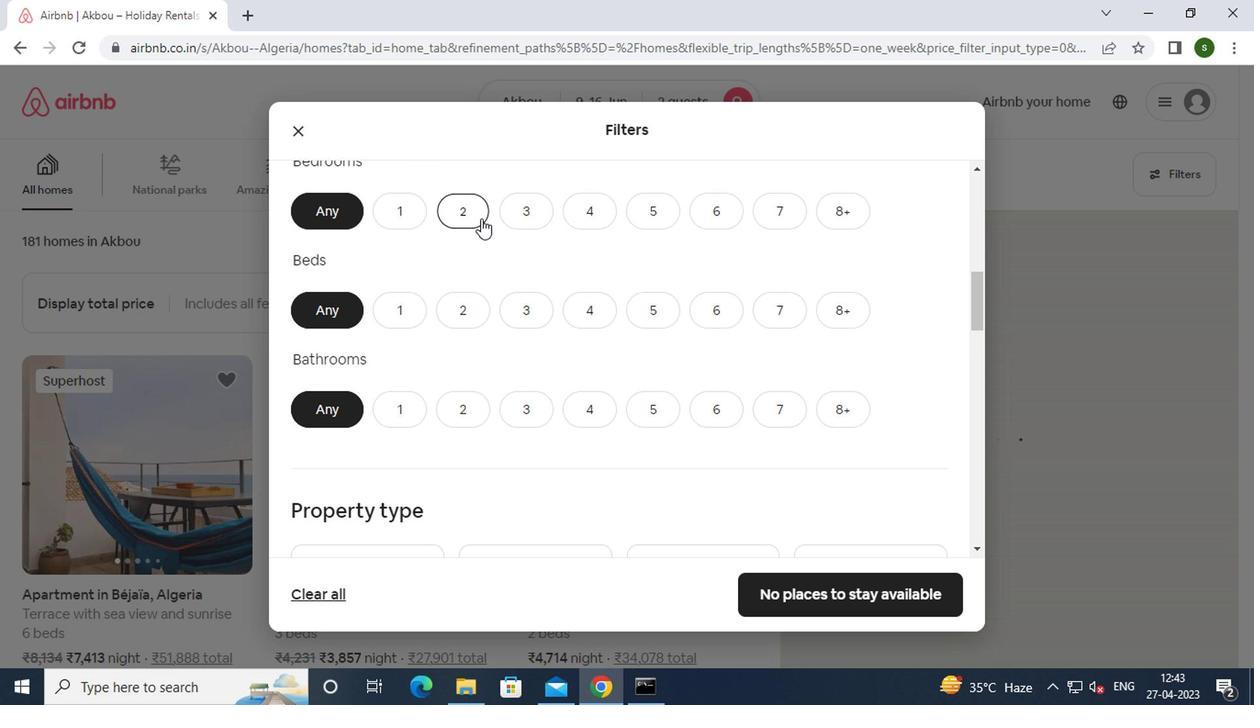 
Action: Mouse pressed left at (463, 314)
Screenshot: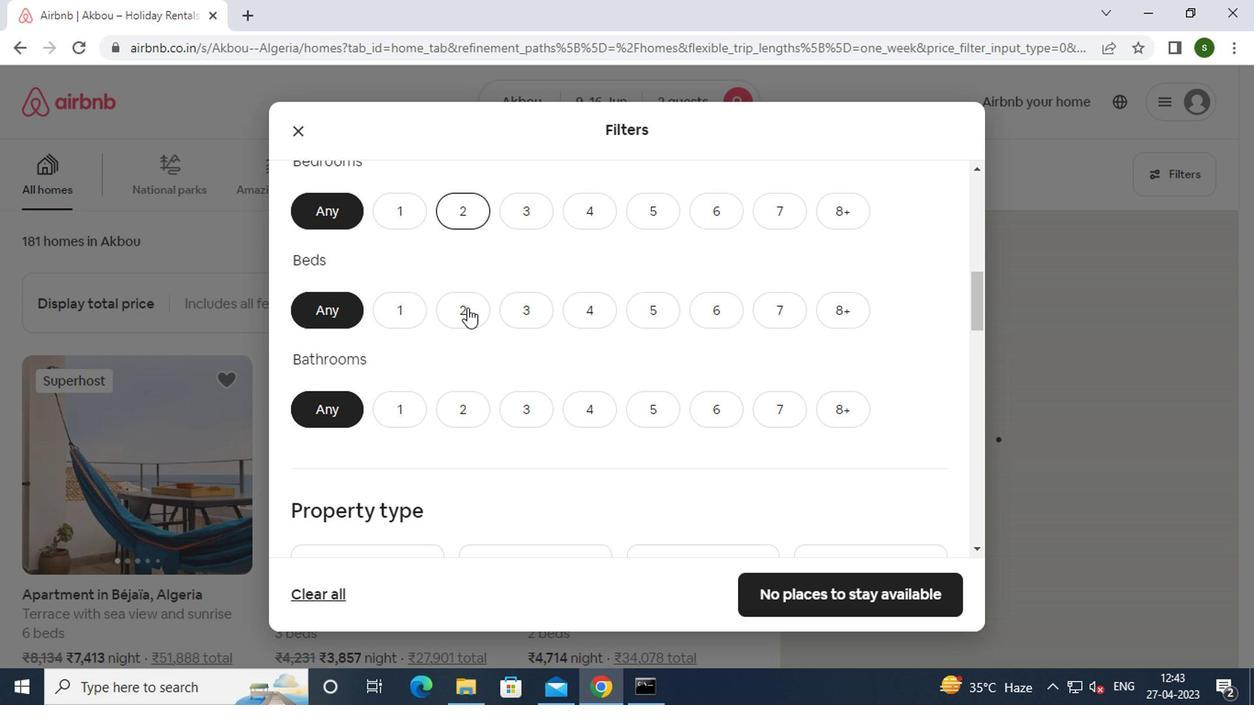 
Action: Mouse moved to (410, 411)
Screenshot: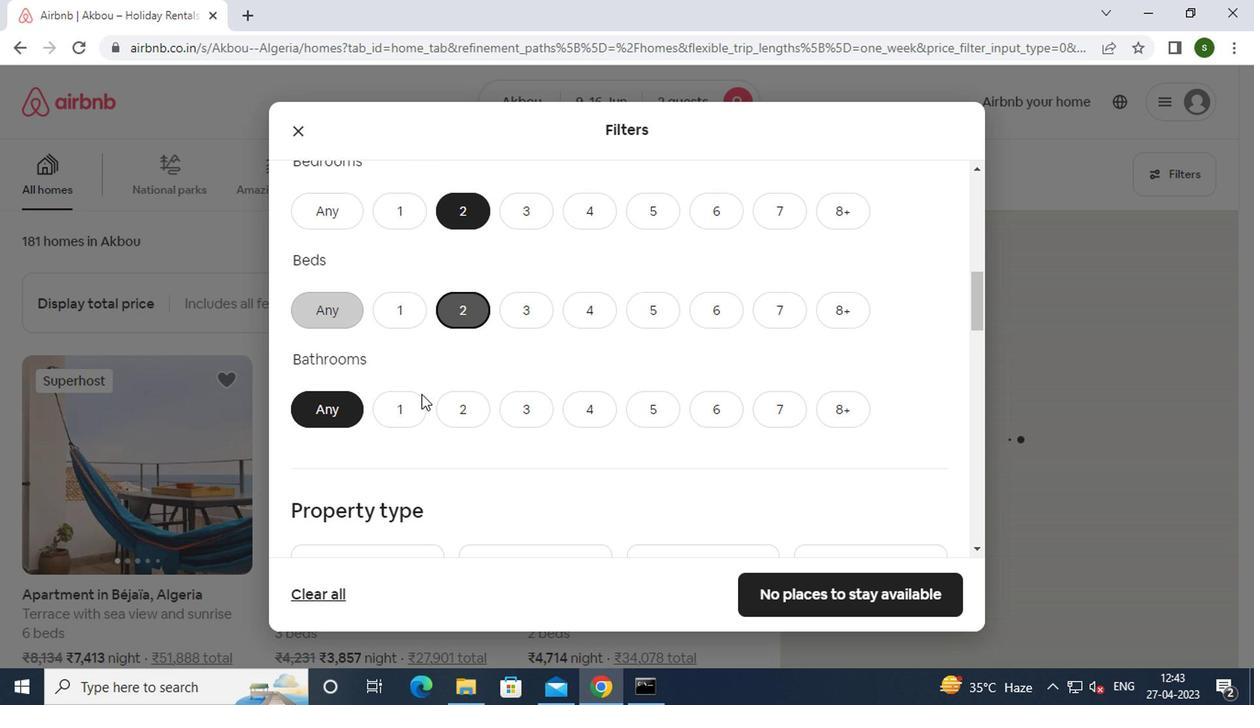 
Action: Mouse pressed left at (410, 411)
Screenshot: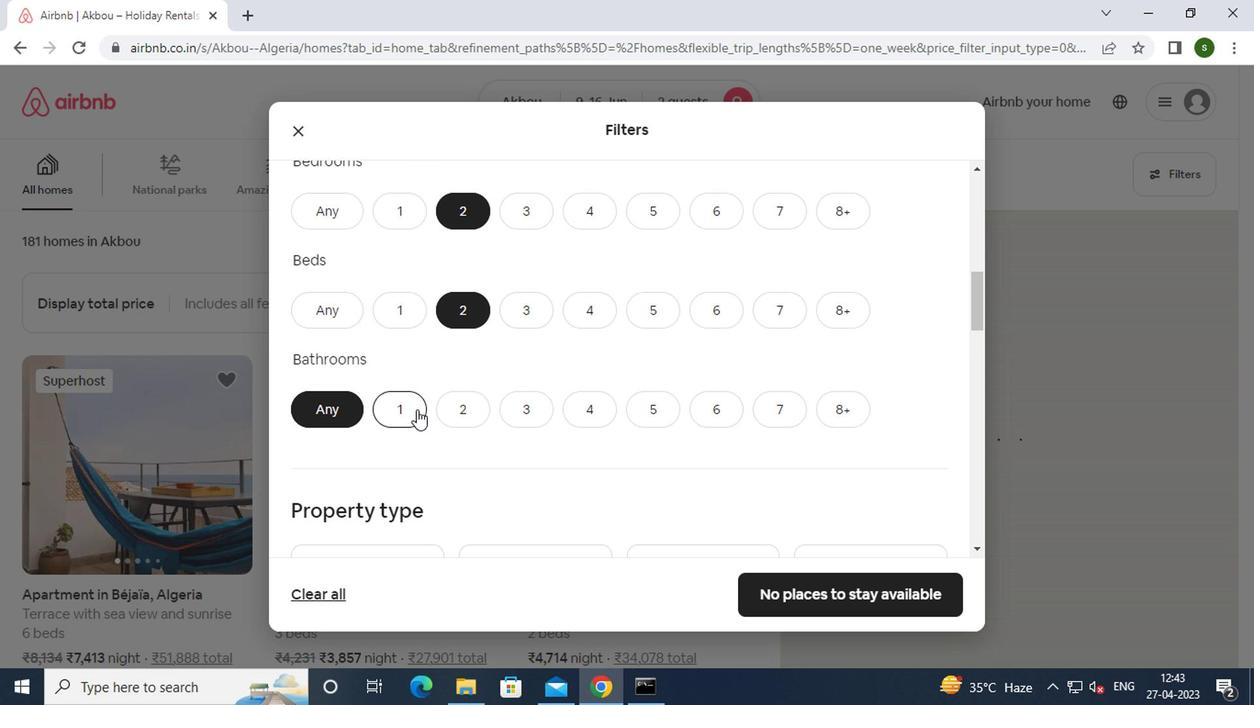 
Action: Mouse moved to (520, 400)
Screenshot: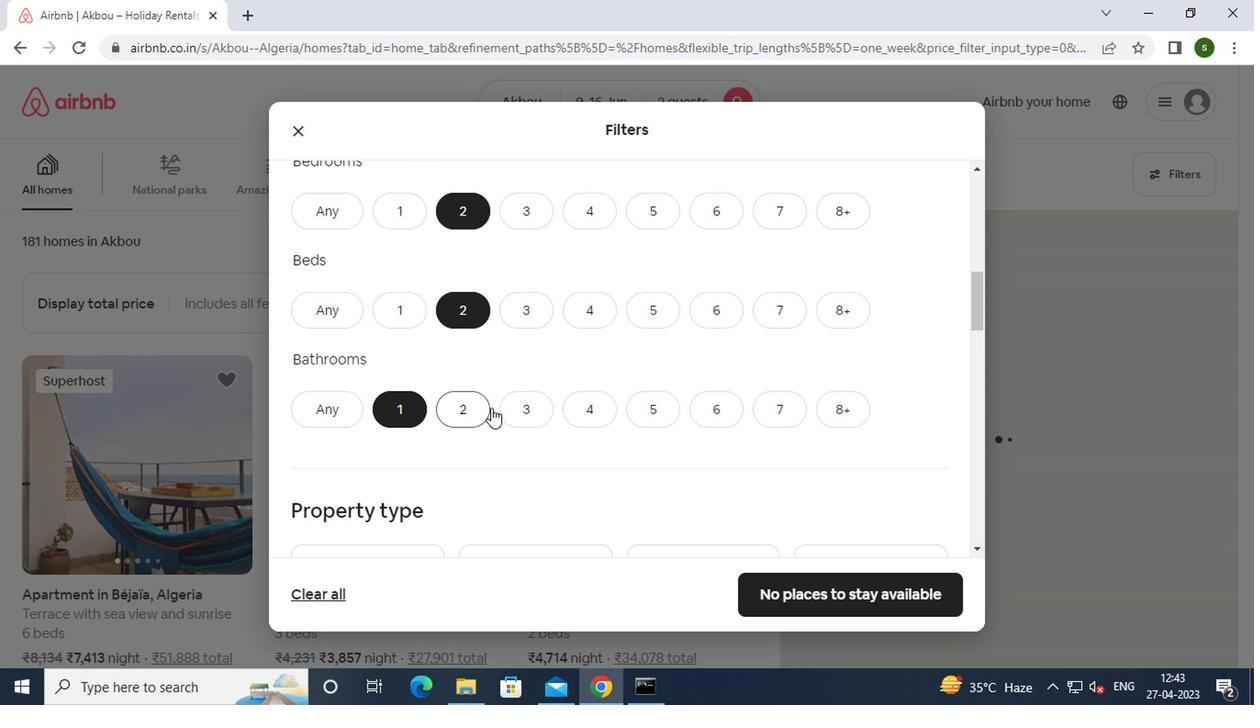 
Action: Mouse scrolled (520, 399) with delta (0, 0)
Screenshot: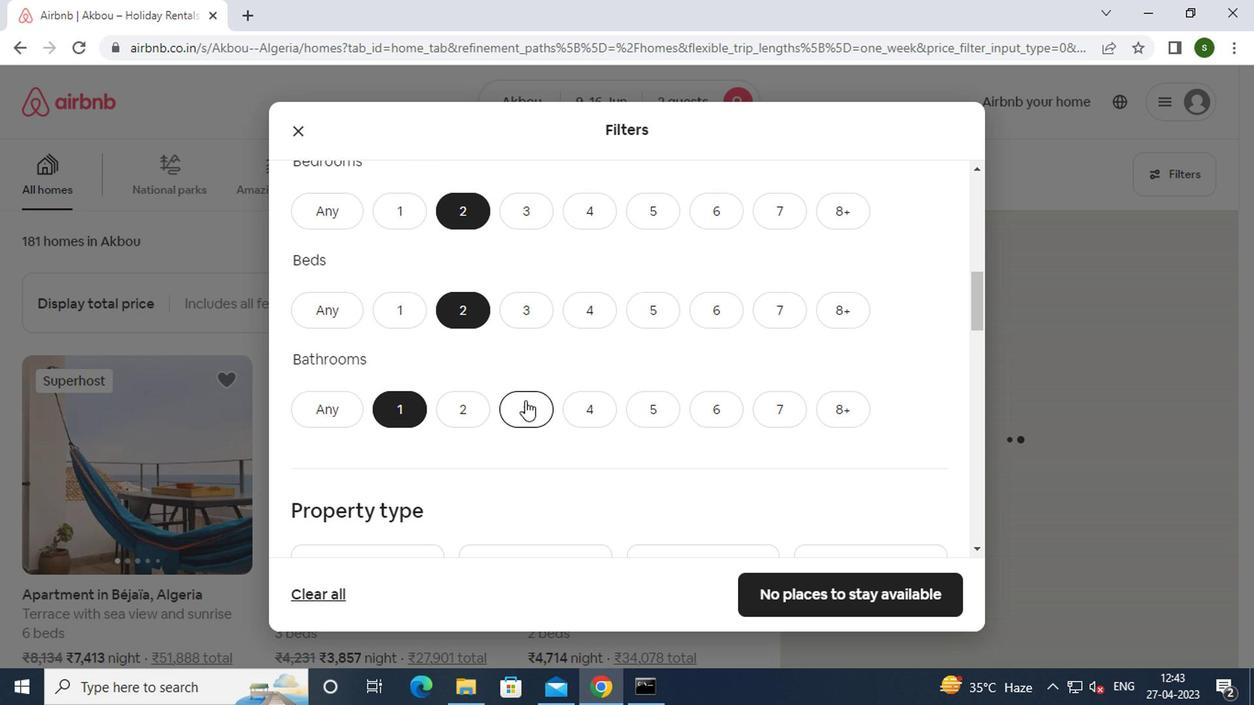 
Action: Mouse scrolled (520, 399) with delta (0, 0)
Screenshot: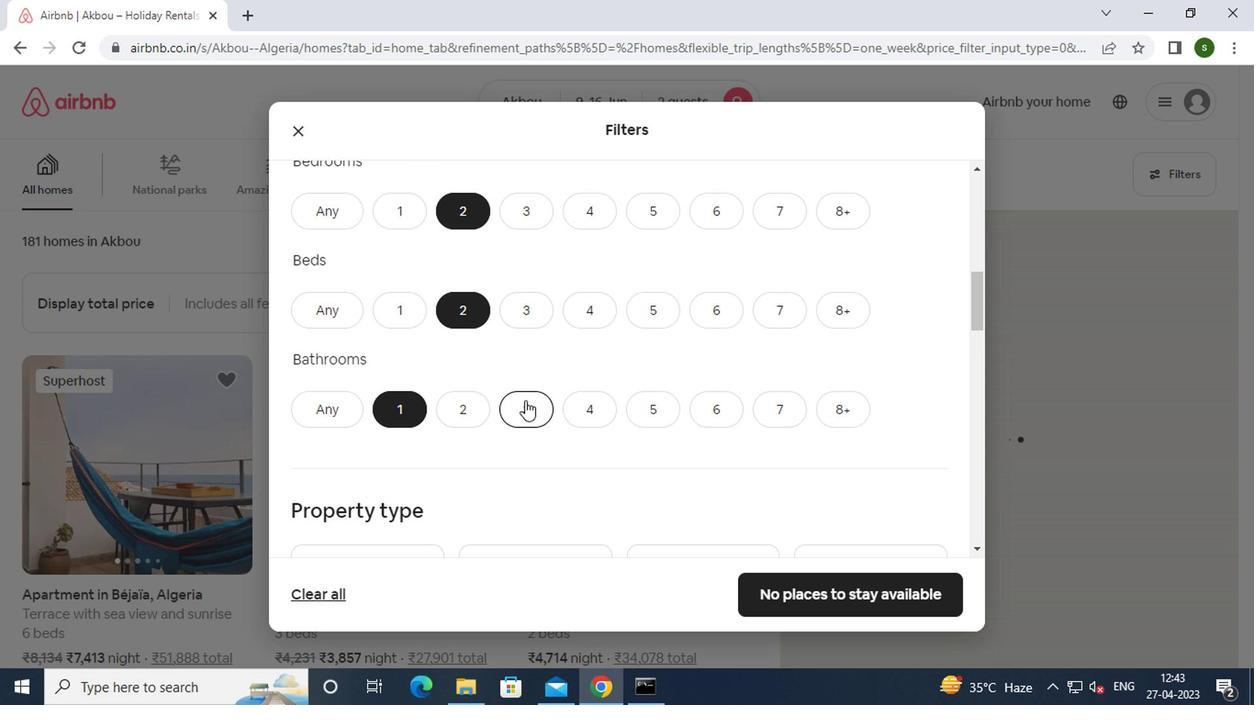 
Action: Mouse scrolled (520, 399) with delta (0, 0)
Screenshot: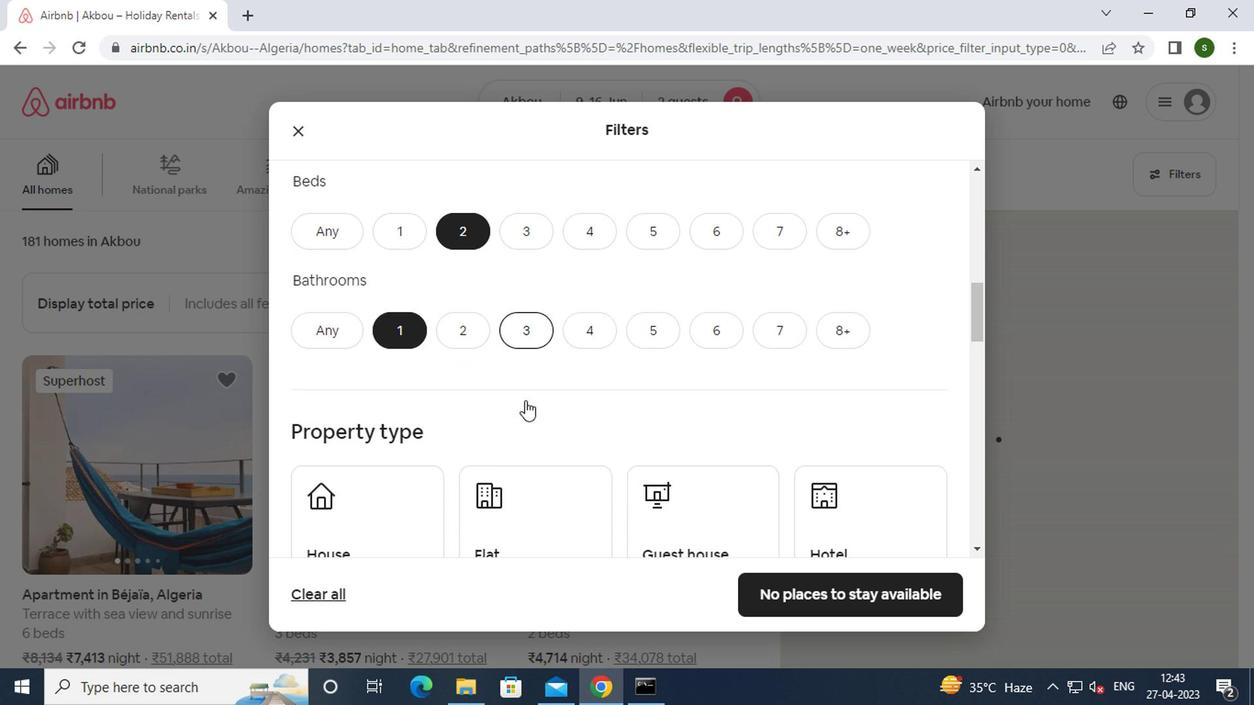 
Action: Mouse moved to (402, 352)
Screenshot: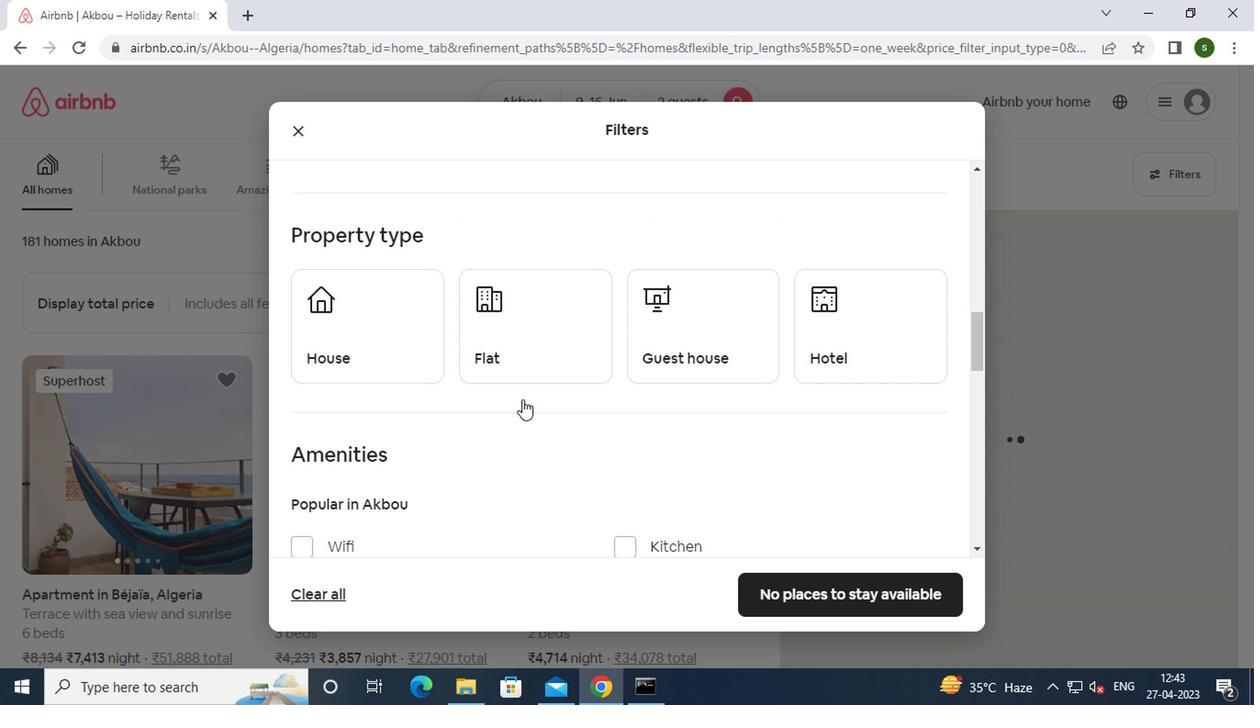 
Action: Mouse pressed left at (402, 352)
Screenshot: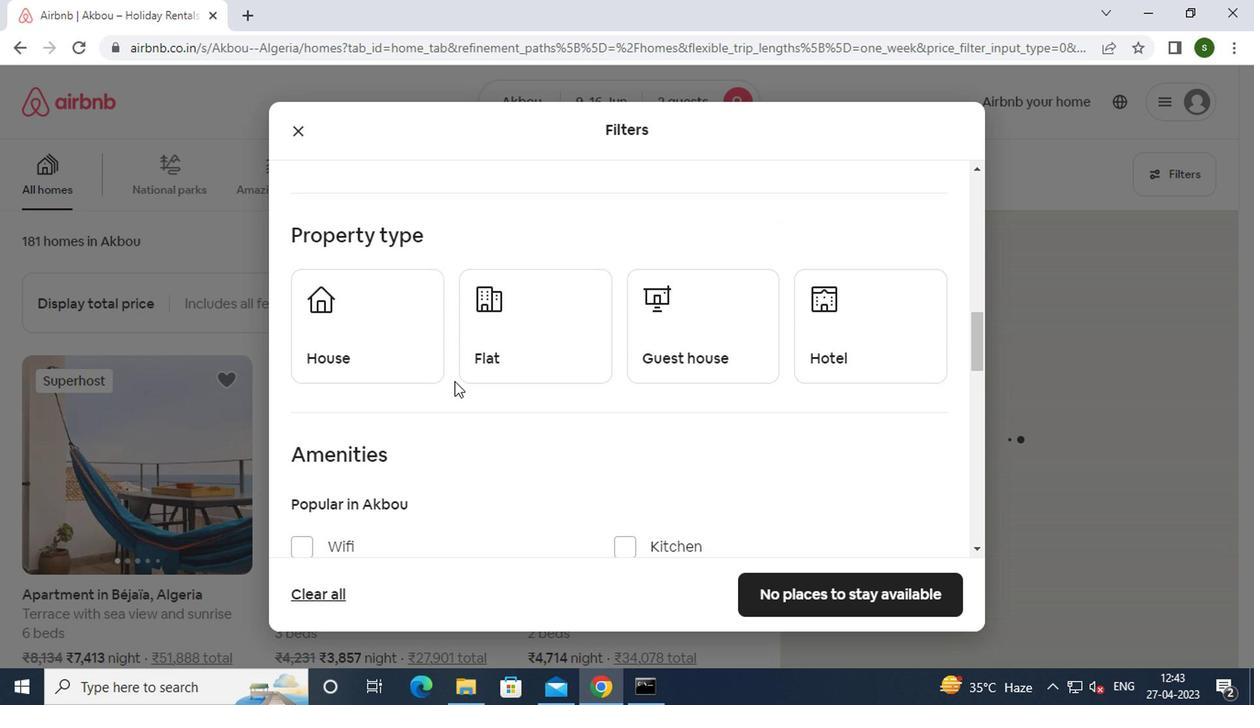 
Action: Mouse moved to (564, 345)
Screenshot: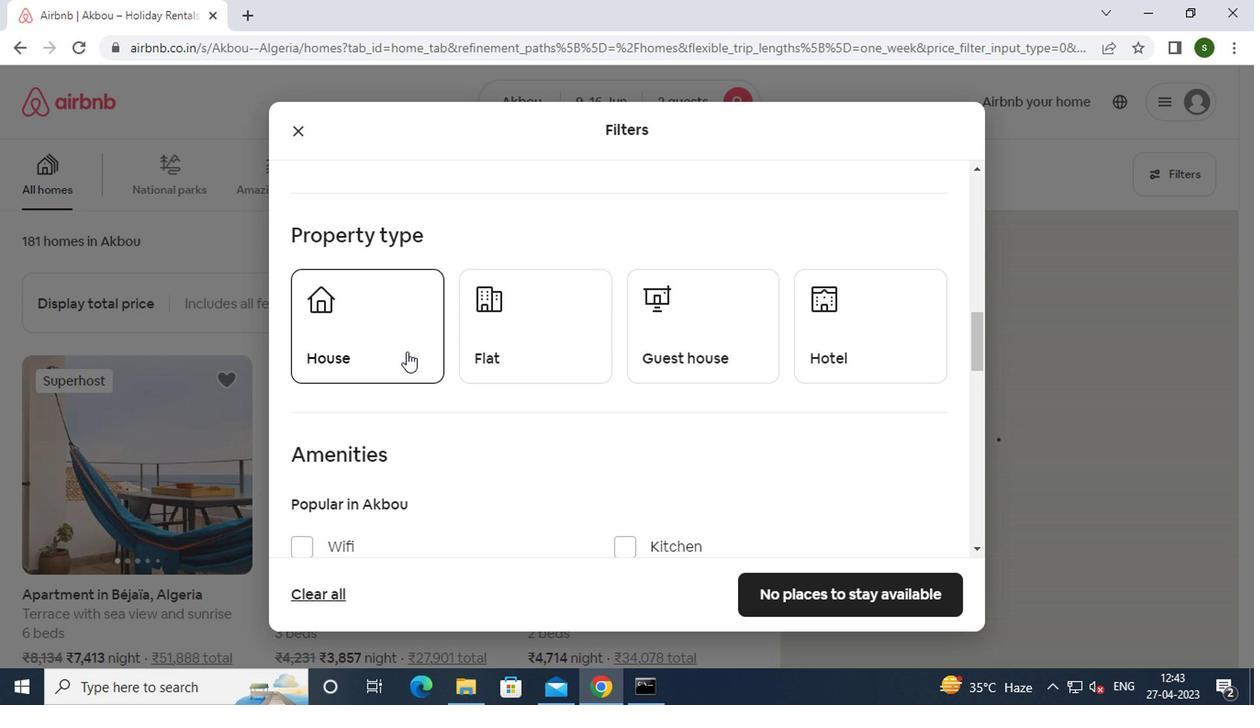 
Action: Mouse pressed left at (564, 345)
Screenshot: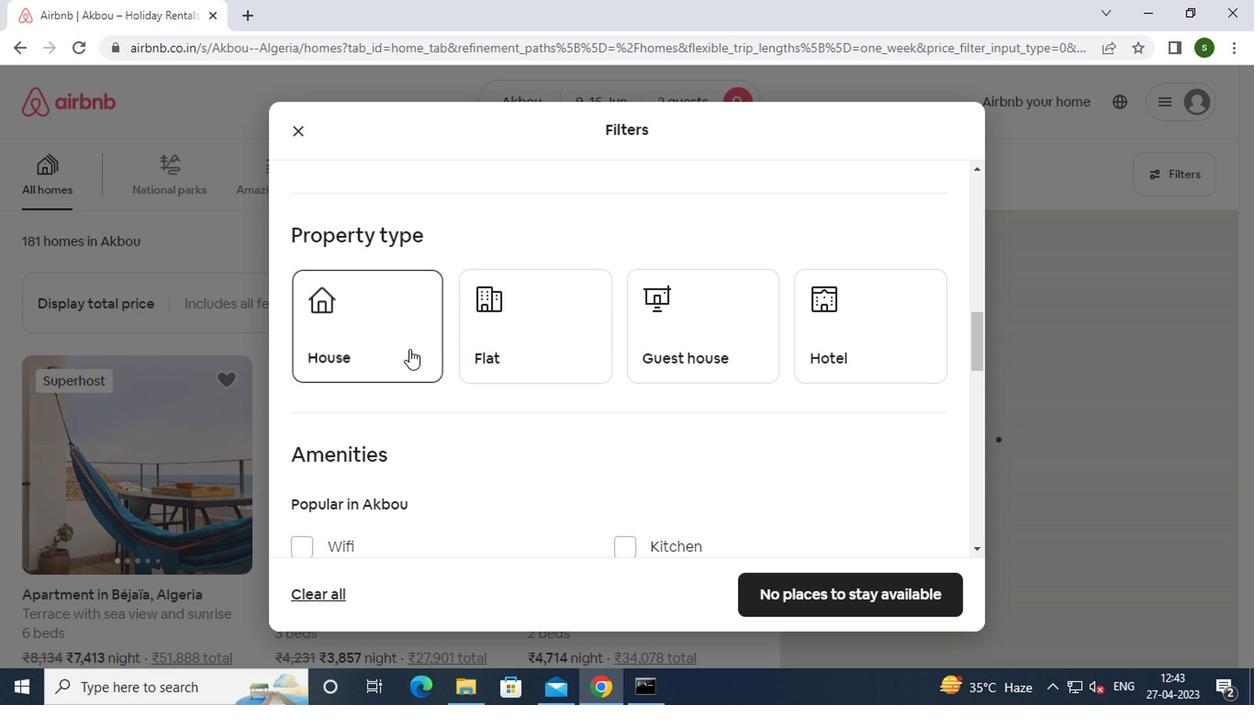 
Action: Mouse moved to (864, 337)
Screenshot: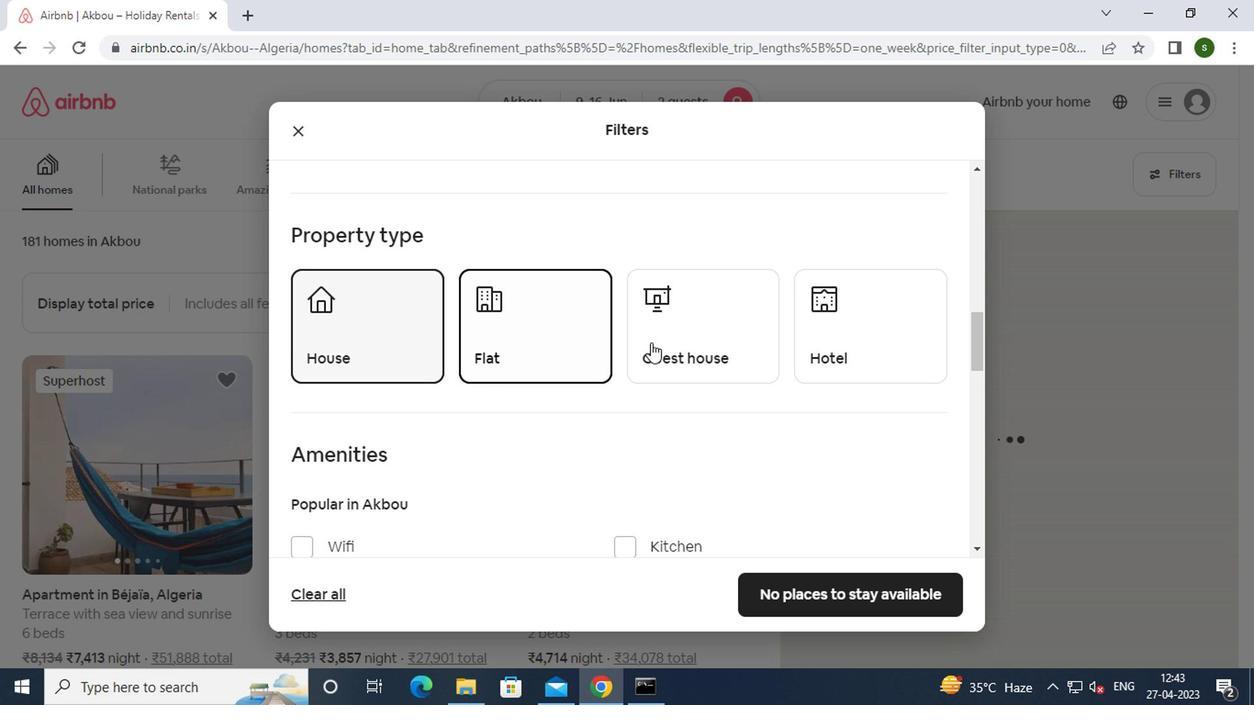 
Action: Mouse pressed left at (864, 337)
Screenshot: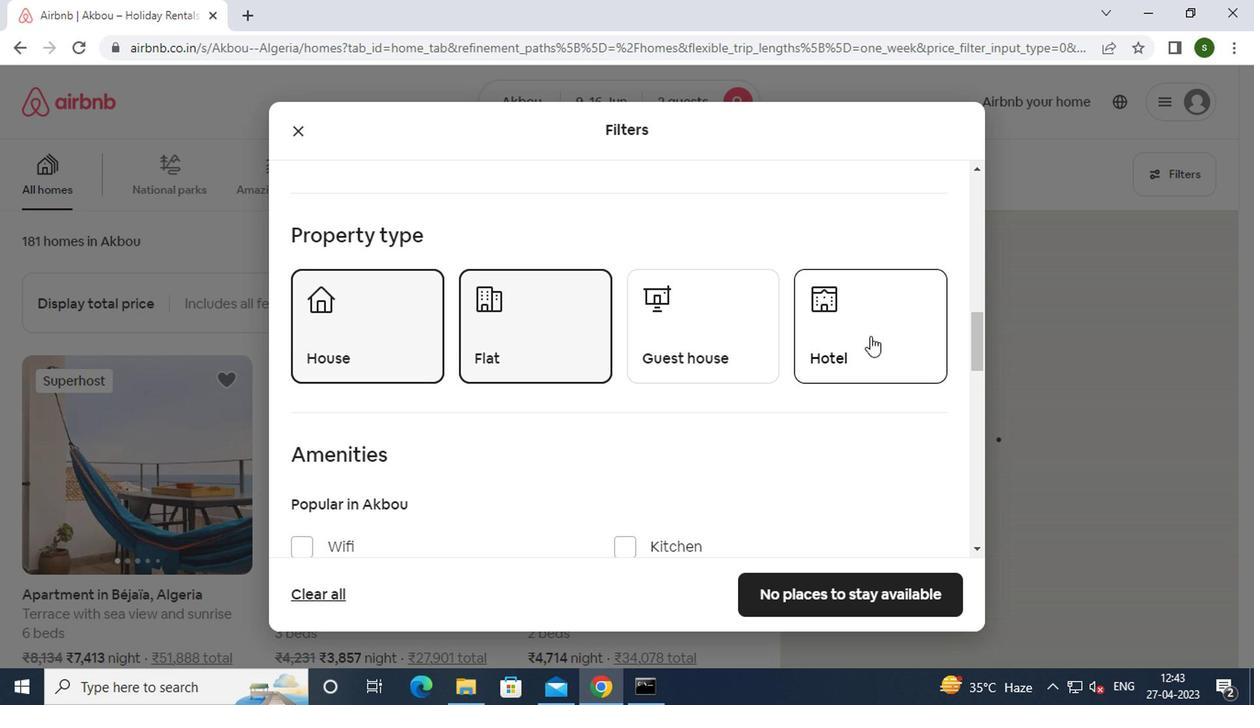 
Action: Mouse moved to (728, 356)
Screenshot: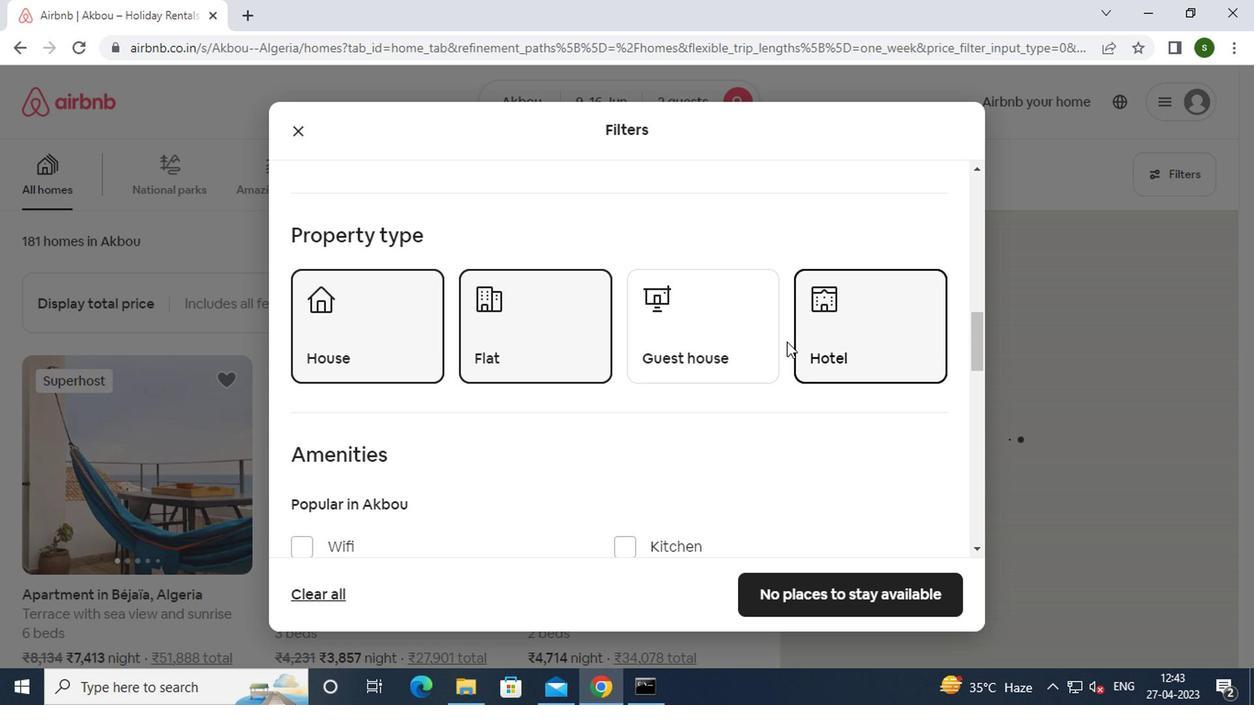 
Action: Mouse scrolled (728, 354) with delta (0, -1)
Screenshot: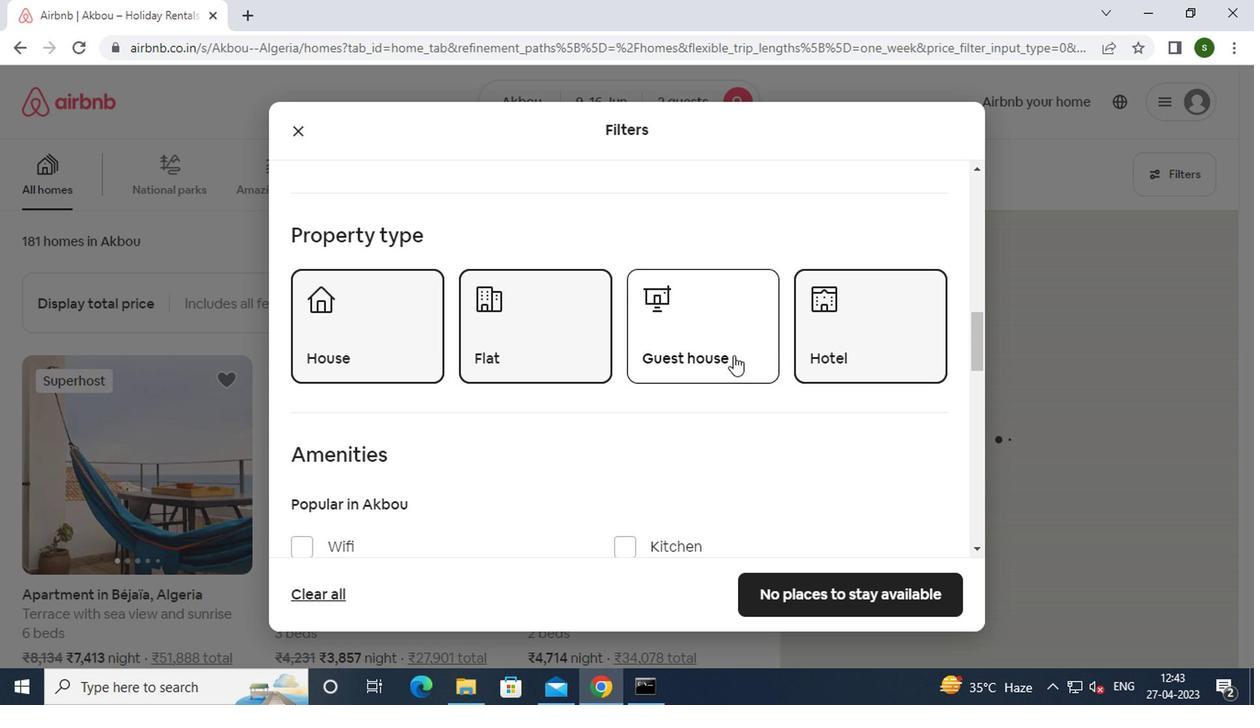 
Action: Mouse scrolled (728, 354) with delta (0, -1)
Screenshot: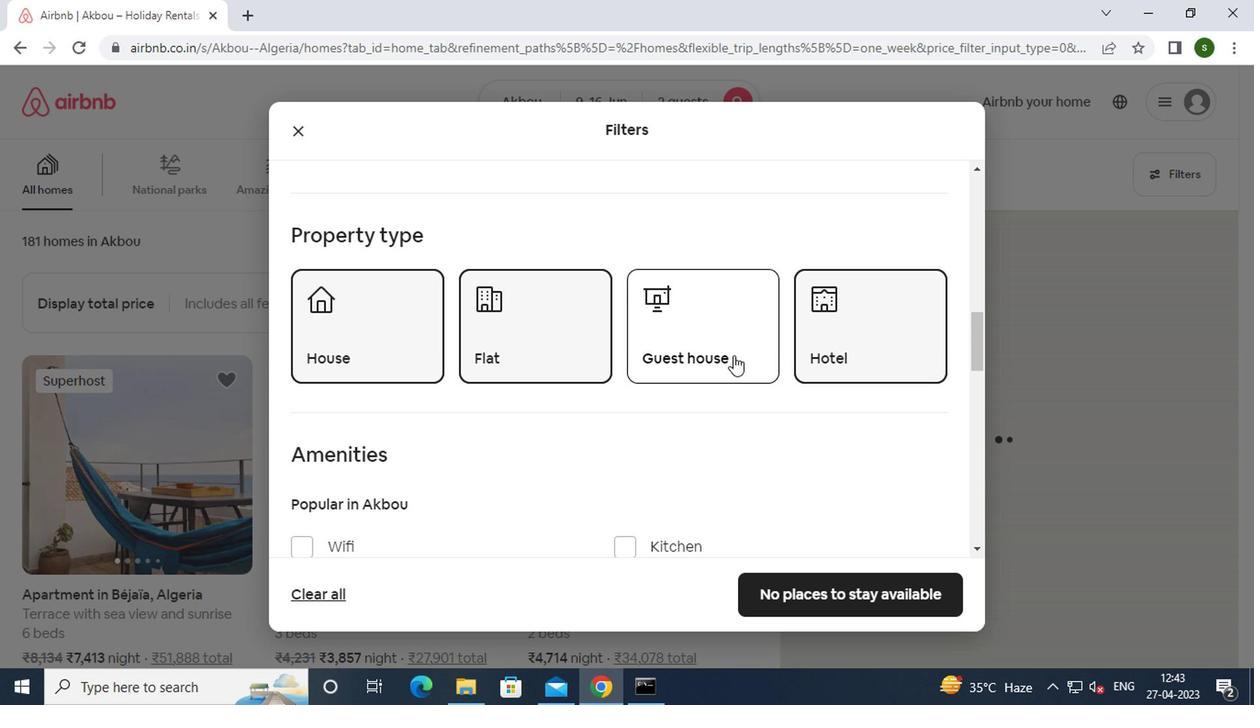 
Action: Mouse scrolled (728, 354) with delta (0, -1)
Screenshot: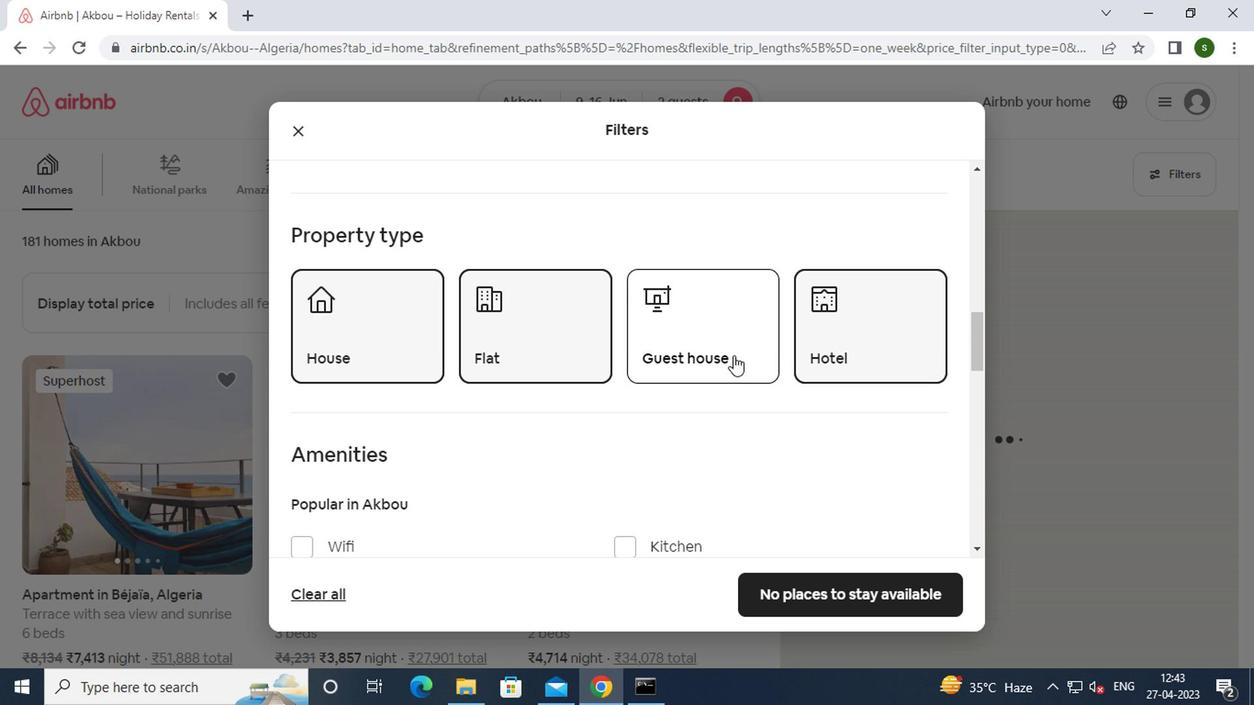 
Action: Mouse scrolled (728, 354) with delta (0, -1)
Screenshot: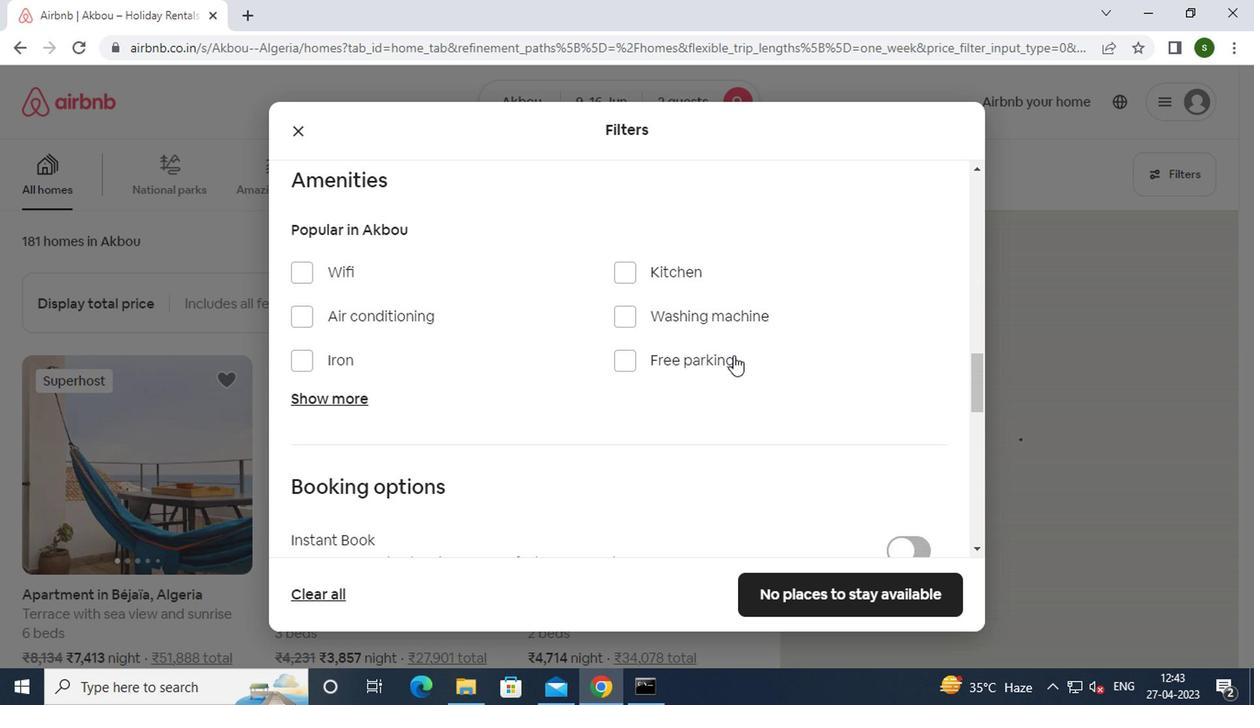 
Action: Mouse scrolled (728, 354) with delta (0, -1)
Screenshot: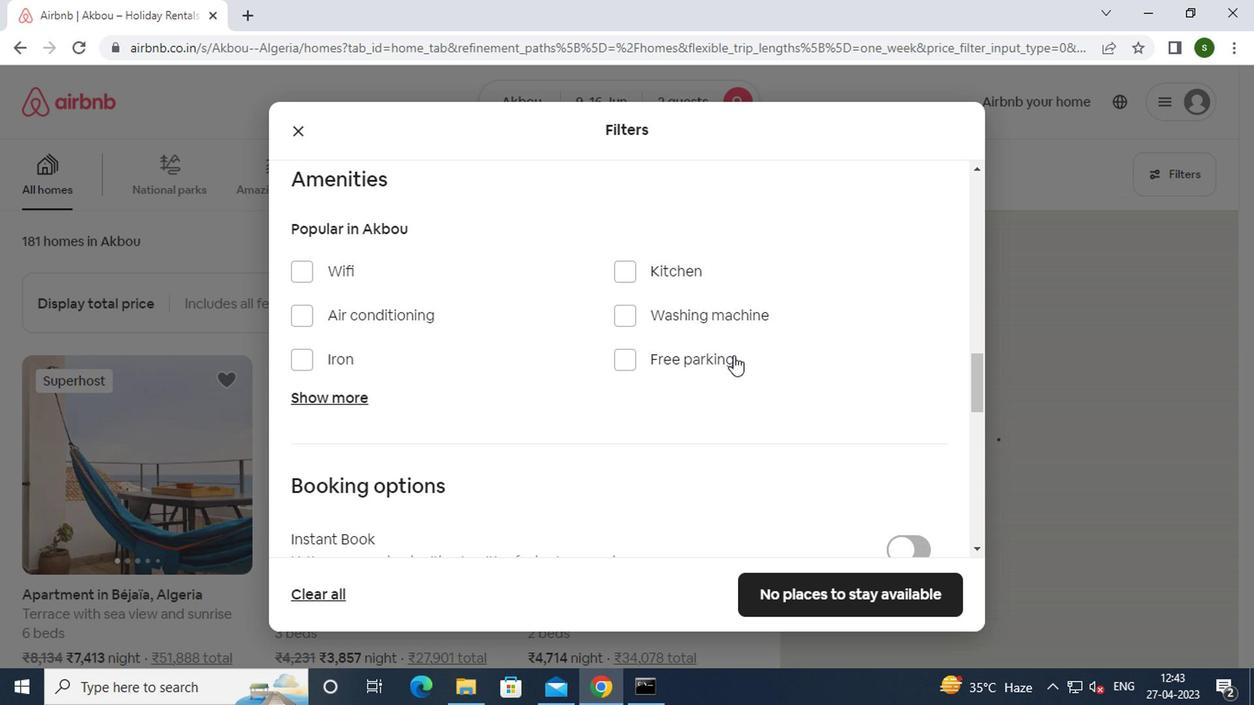 
Action: Mouse moved to (895, 434)
Screenshot: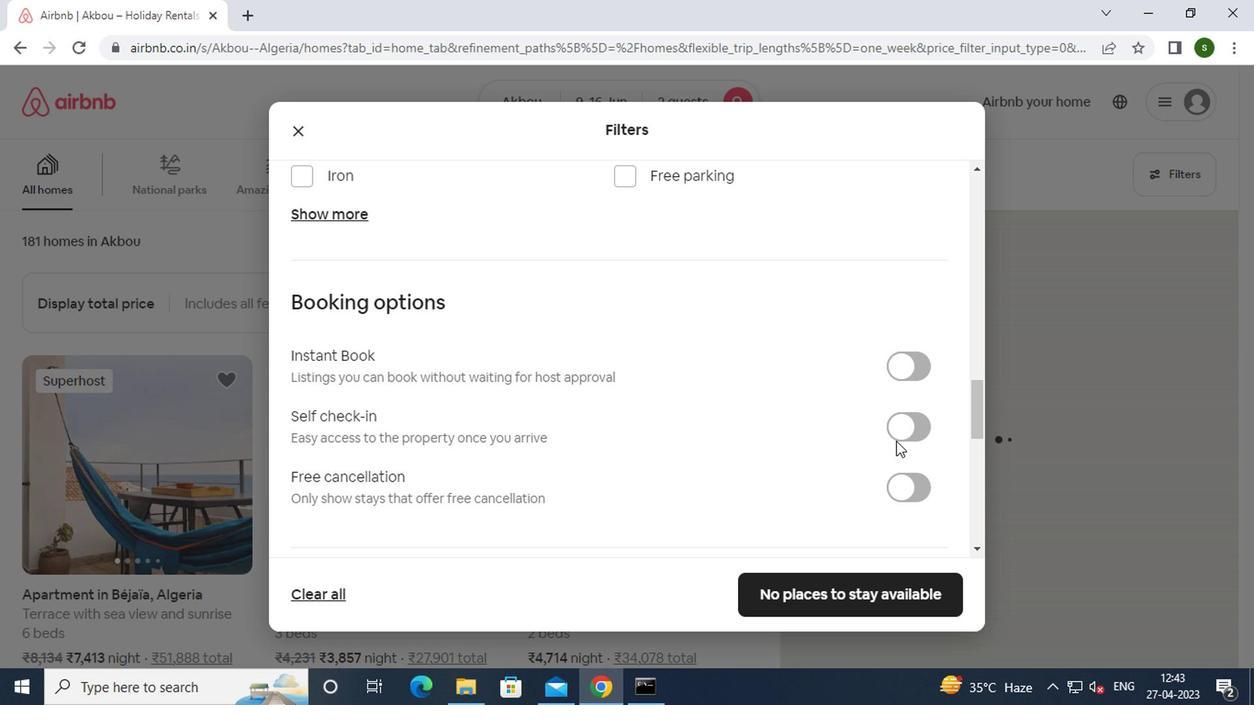 
Action: Mouse pressed left at (895, 434)
Screenshot: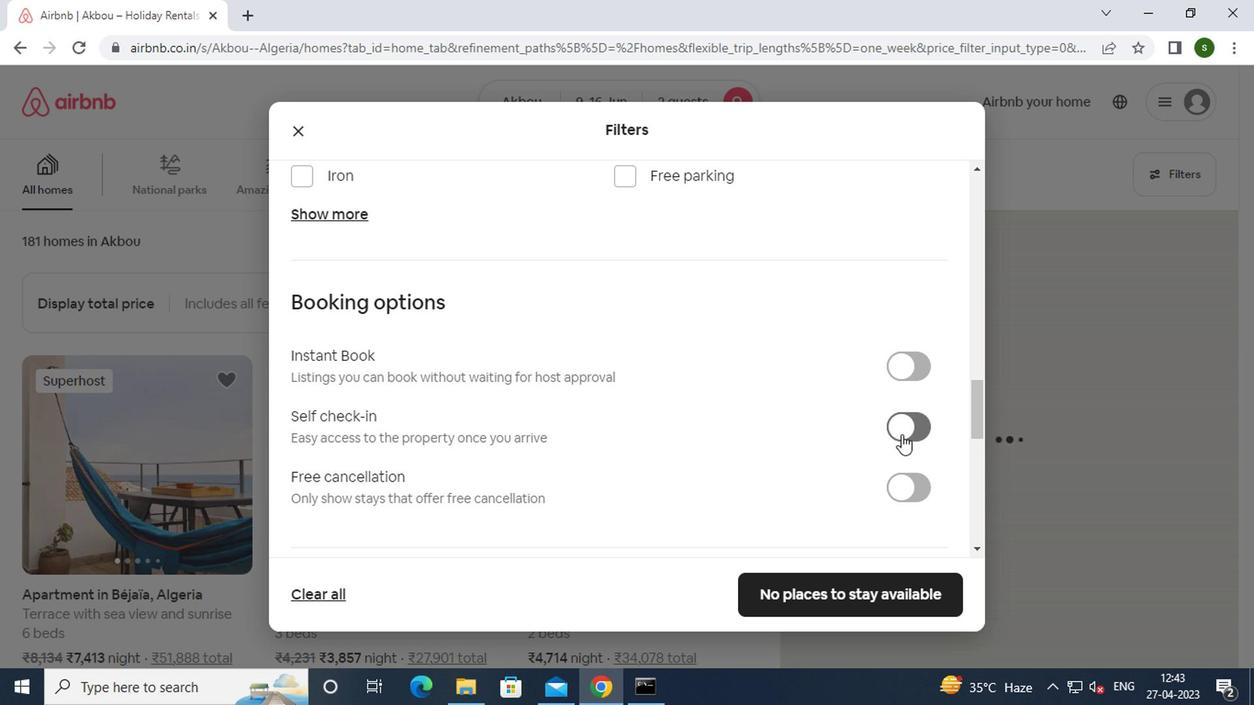 
Action: Mouse moved to (863, 598)
Screenshot: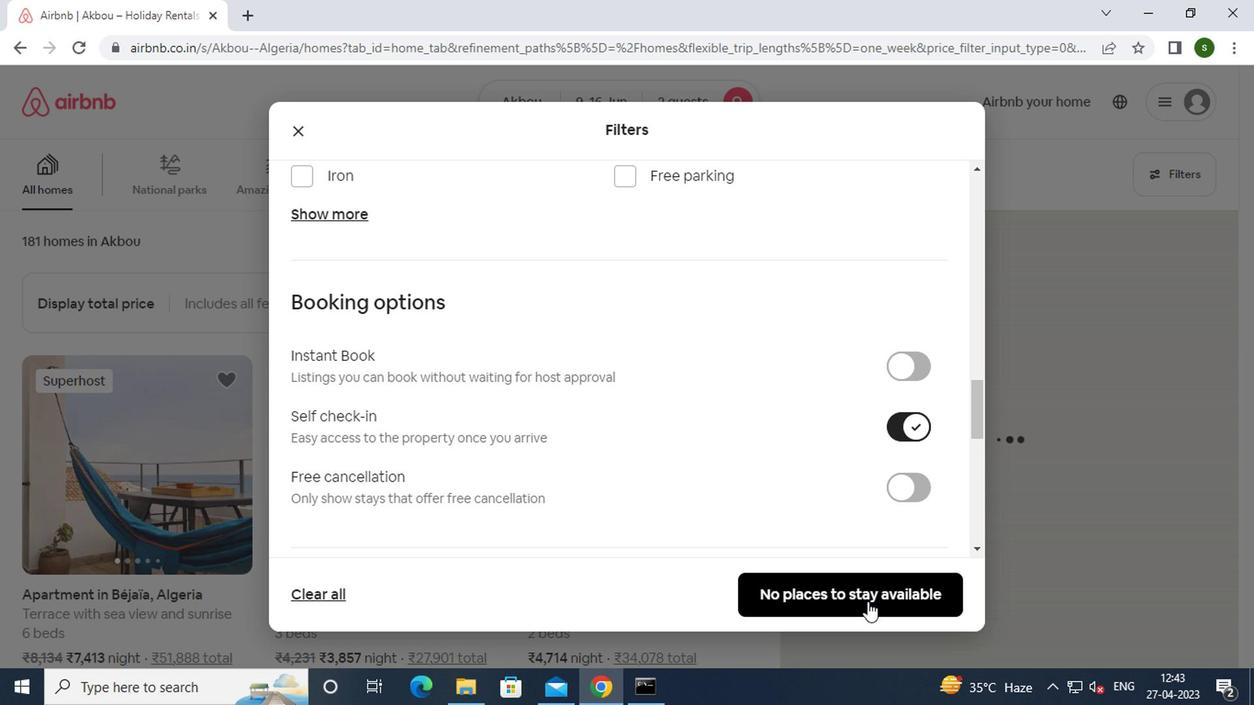 
Action: Mouse pressed left at (863, 598)
Screenshot: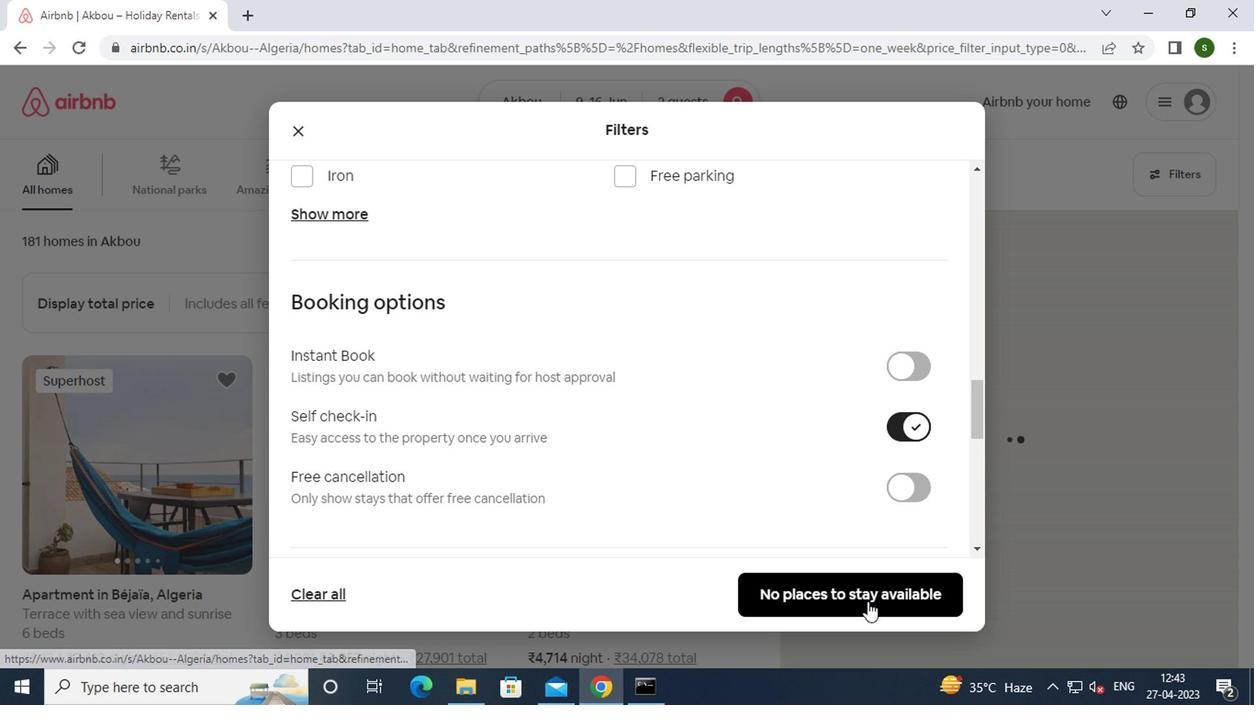 
Action: Mouse pressed left at (863, 598)
Screenshot: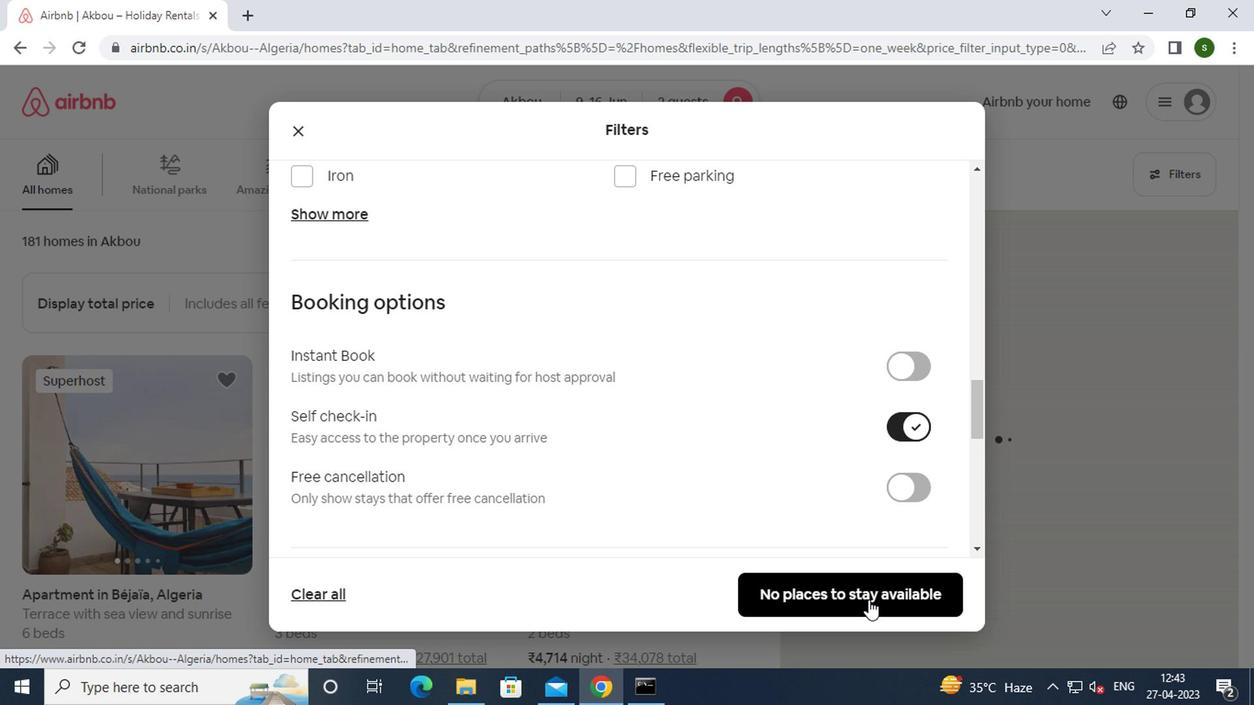 
